 Task: Find a house in Telemaco Borba, Brazil for 4 guests from 6th to 12th September, with a price range of ₹10,000 to ₹14,000, 4 bedrooms, Wifi, TV, Free parking, and Self check-in.
Action: Mouse moved to (462, 121)
Screenshot: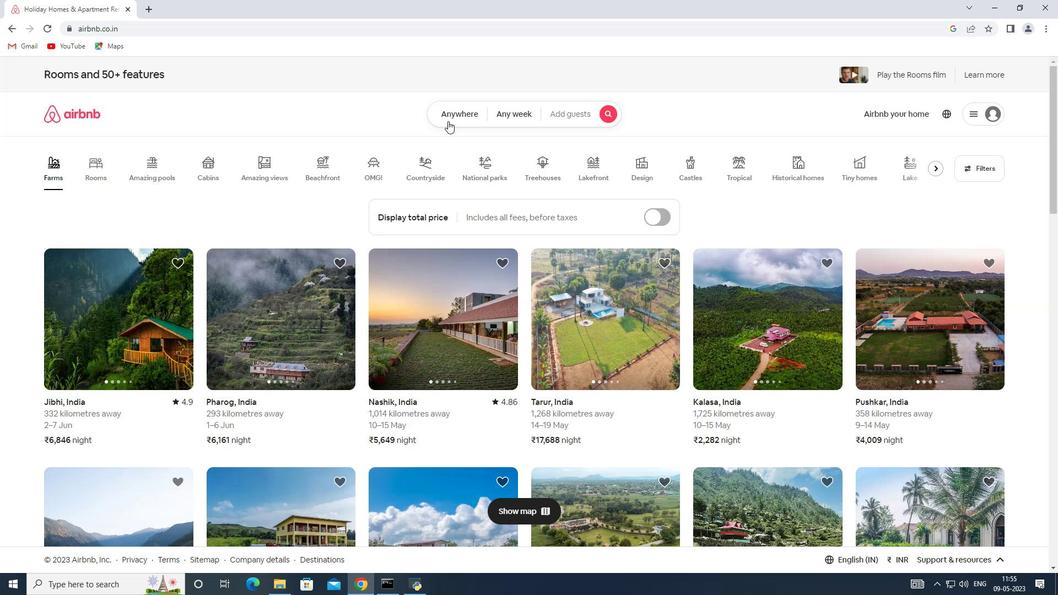 
Action: Mouse pressed left at (462, 121)
Screenshot: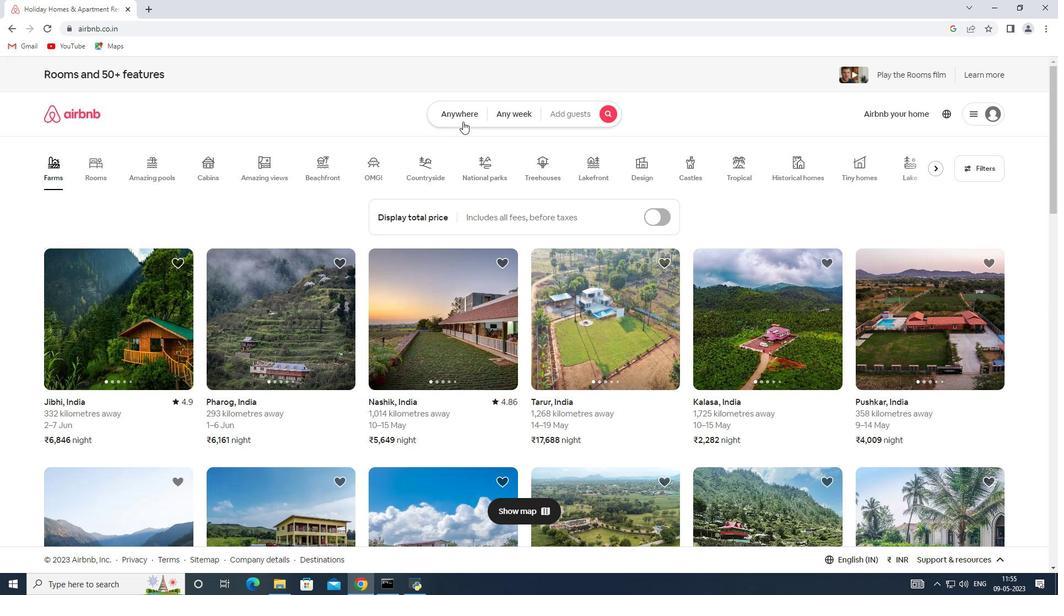
Action: Mouse moved to (356, 160)
Screenshot: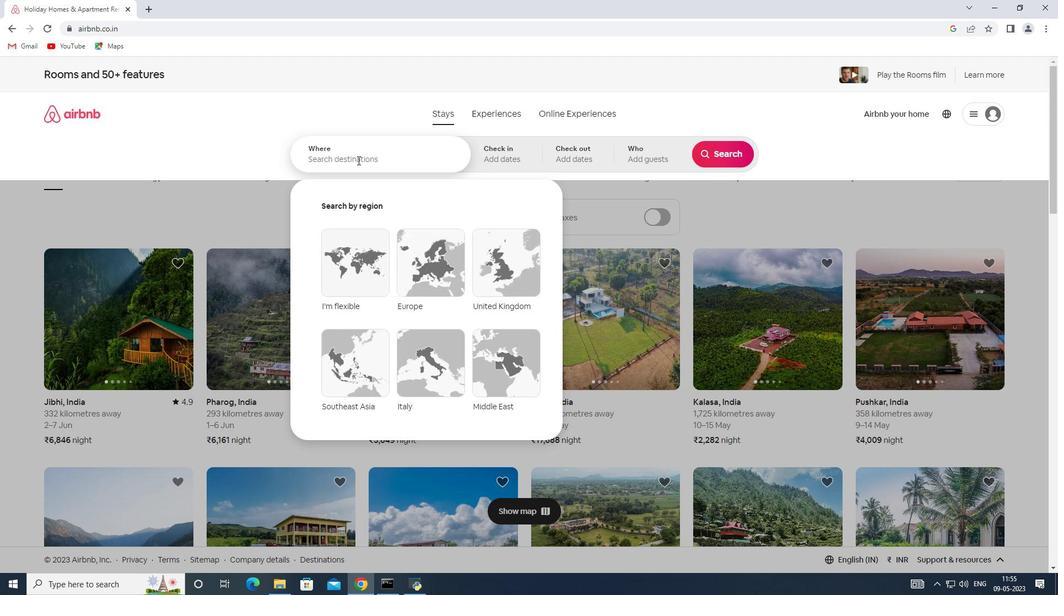 
Action: Mouse pressed left at (356, 160)
Screenshot: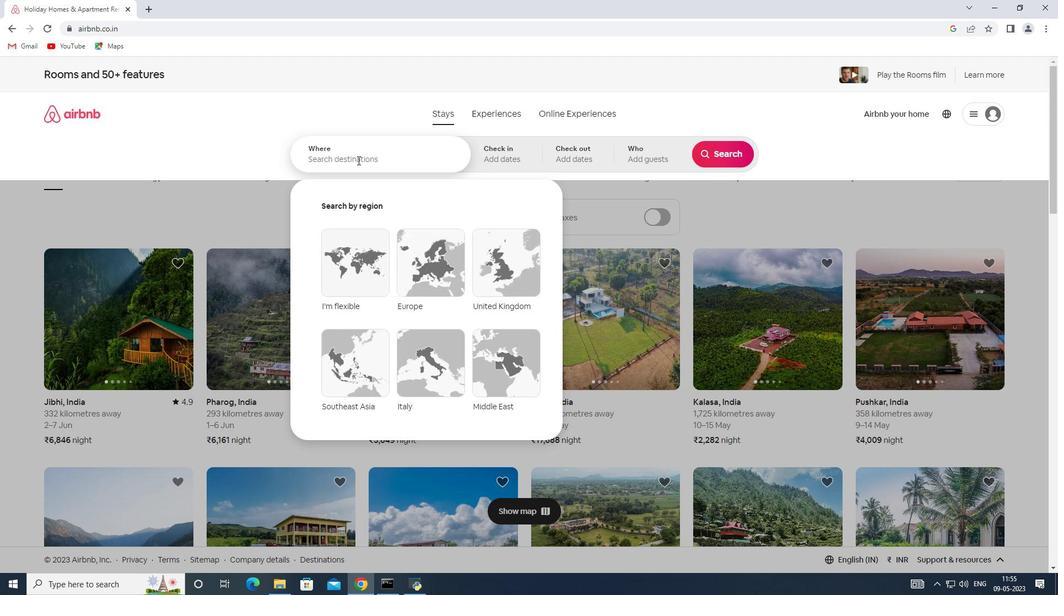 
Action: Key pressed <Key.shift><Key.shift><Key.shift><Key.shift><Key.shift><Key.shift><Key.shift><Key.shift><Key.shift><Key.shift><Key.shift><Key.shift>Telemaco<Key.space><Key.shift>Borba,<Key.shift>Brazil
Screenshot: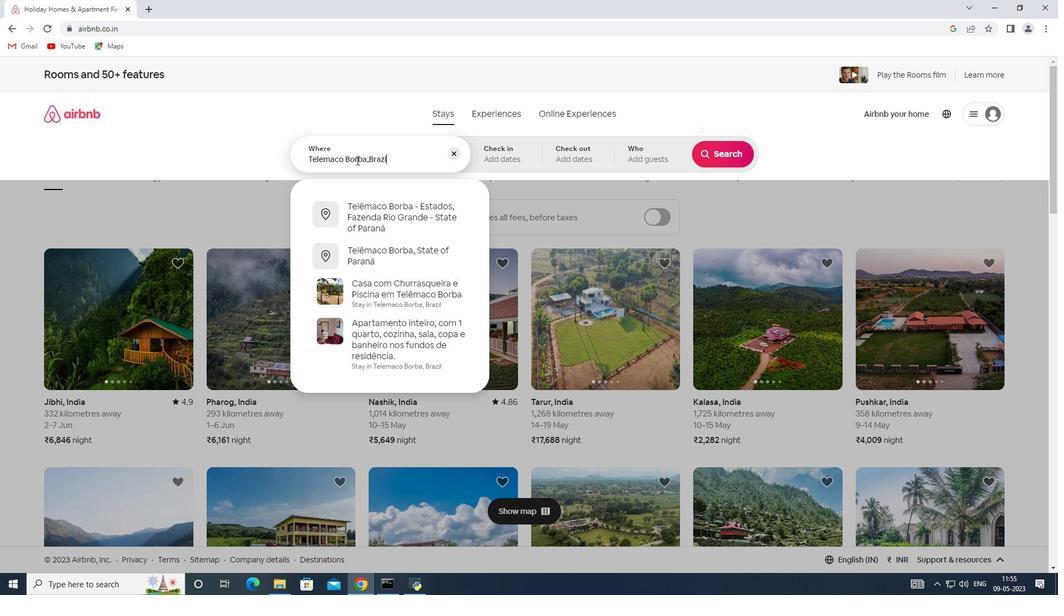 
Action: Mouse moved to (531, 144)
Screenshot: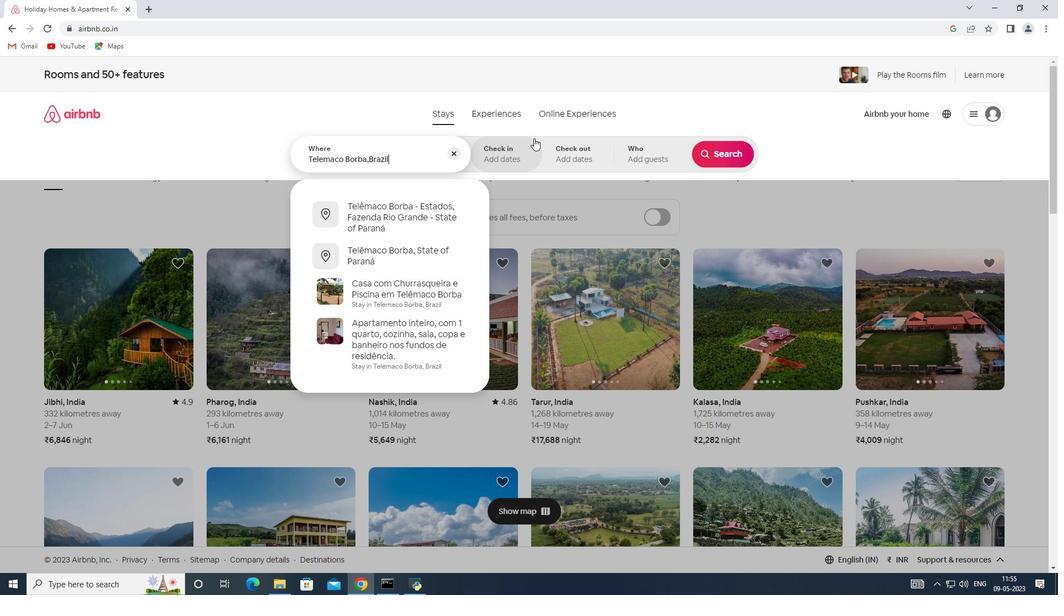
Action: Mouse pressed left at (531, 144)
Screenshot: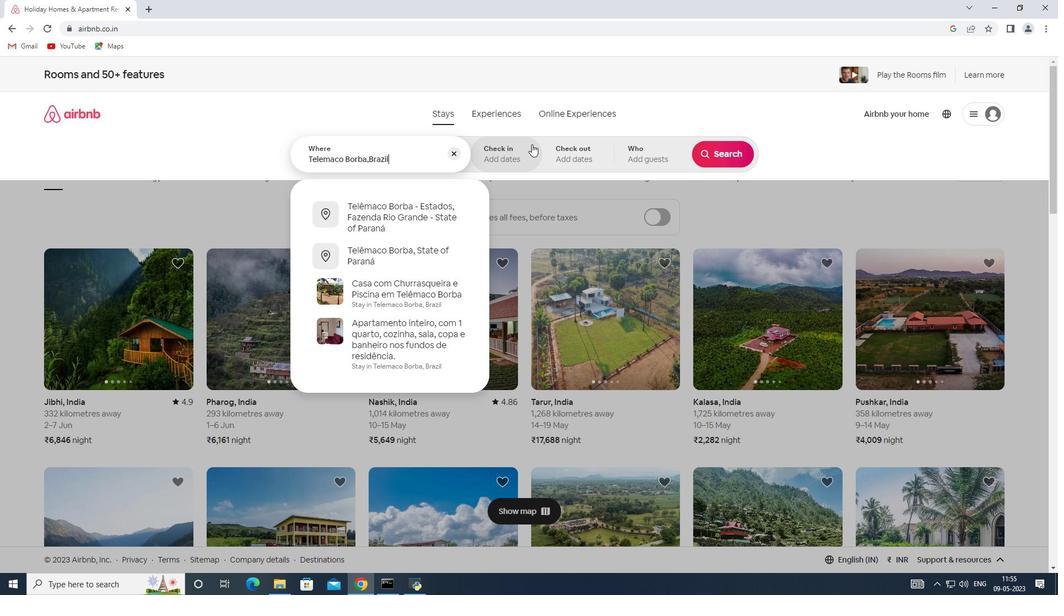 
Action: Mouse moved to (712, 233)
Screenshot: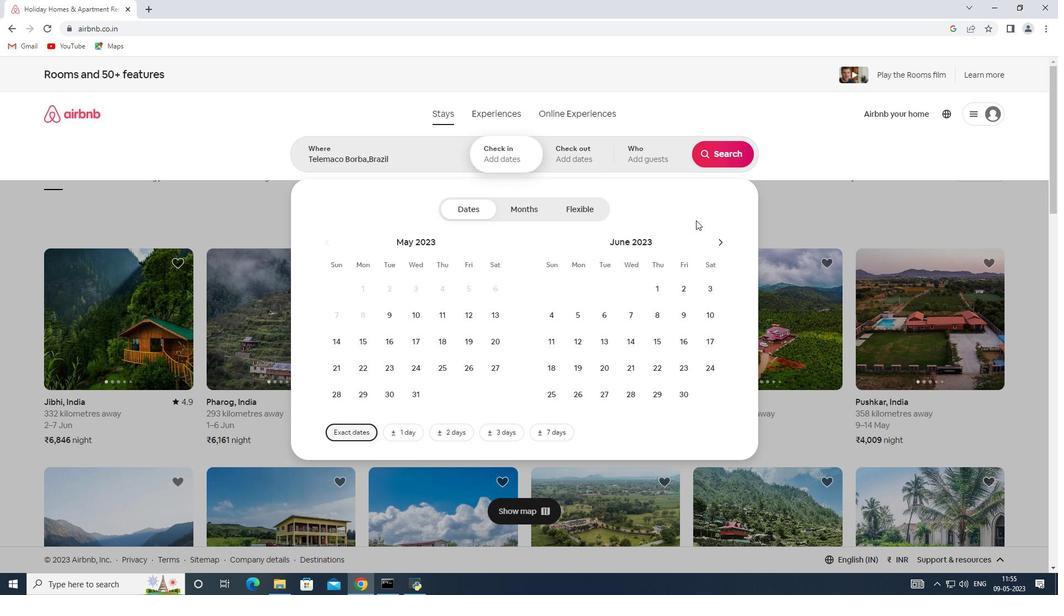 
Action: Mouse pressed left at (712, 233)
Screenshot: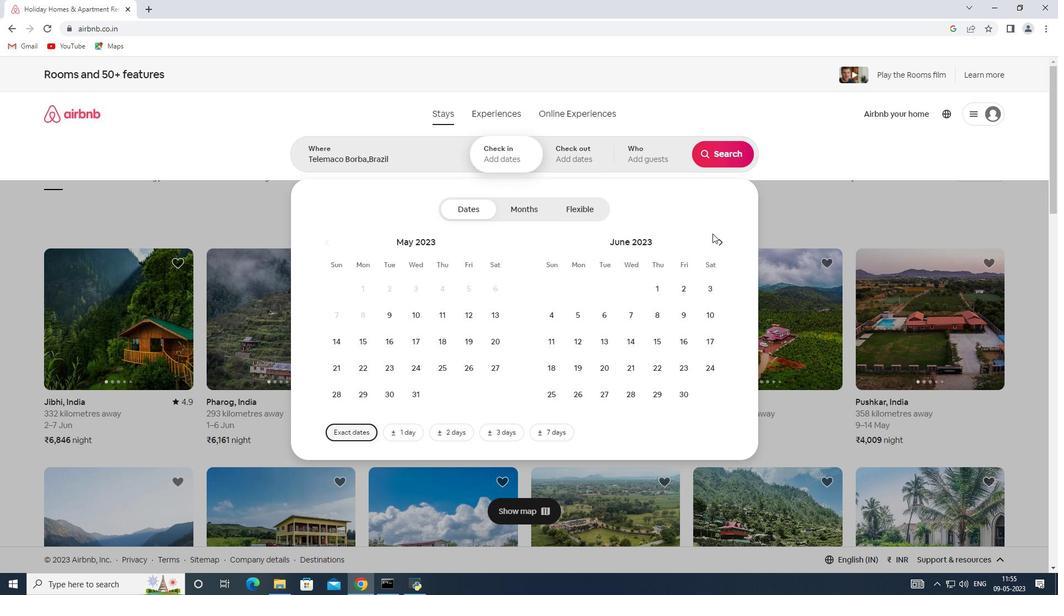 
Action: Mouse moved to (718, 241)
Screenshot: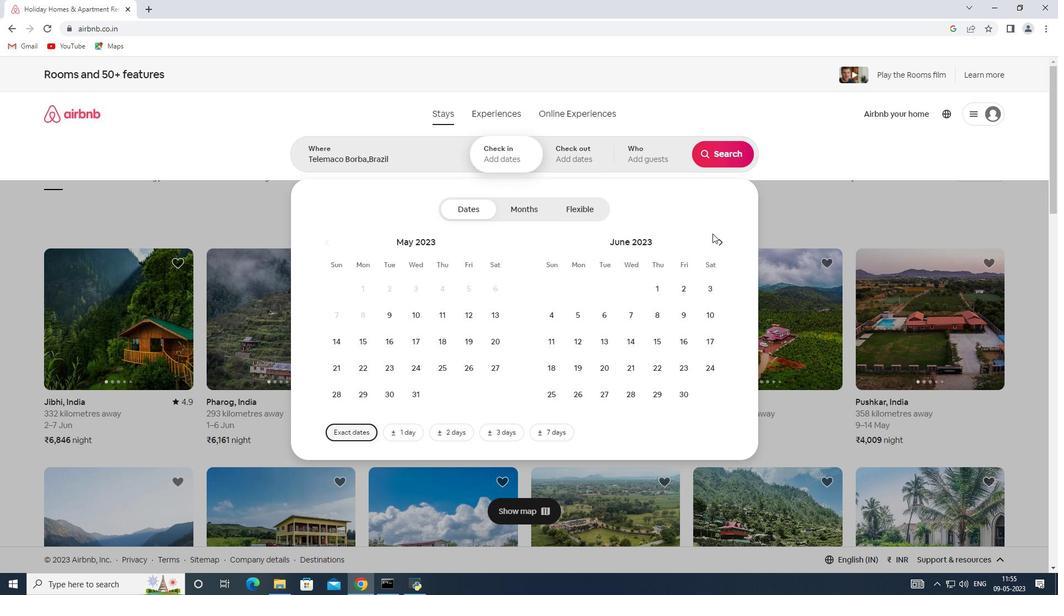 
Action: Mouse pressed left at (718, 241)
Screenshot: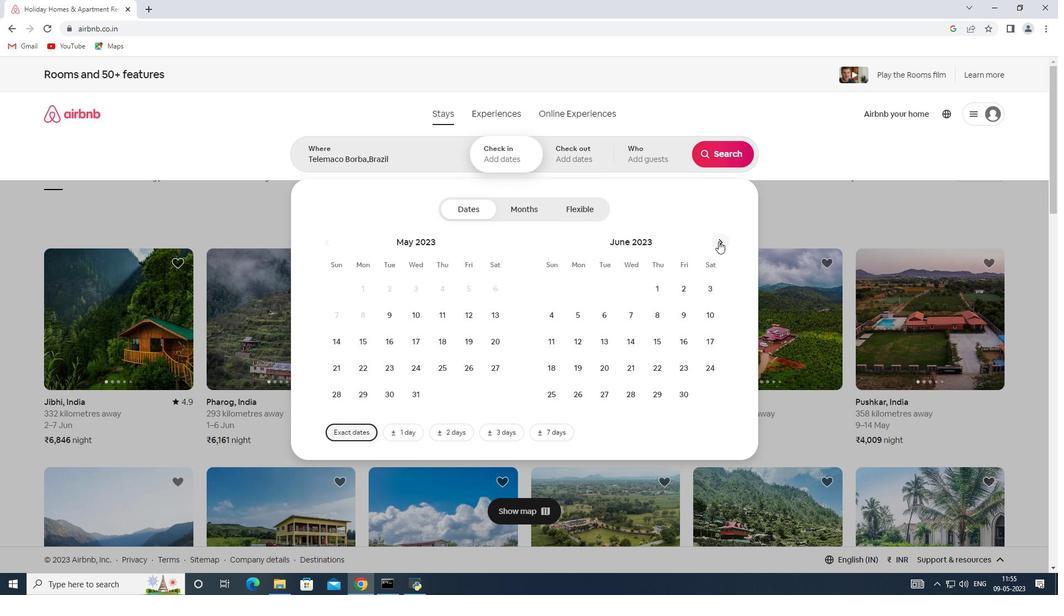 
Action: Mouse moved to (718, 242)
Screenshot: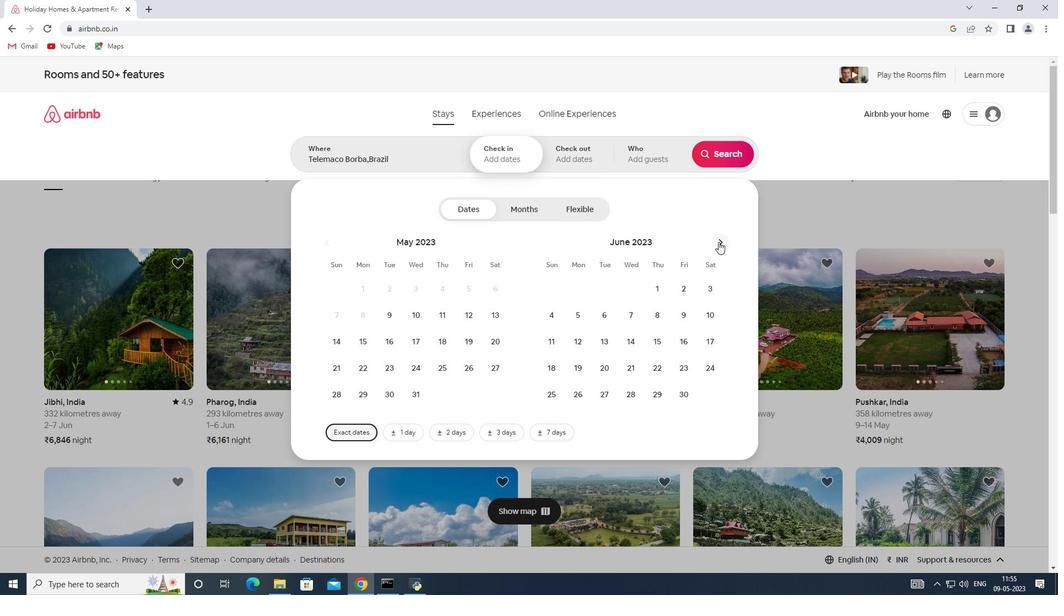 
Action: Mouse pressed left at (718, 242)
Screenshot: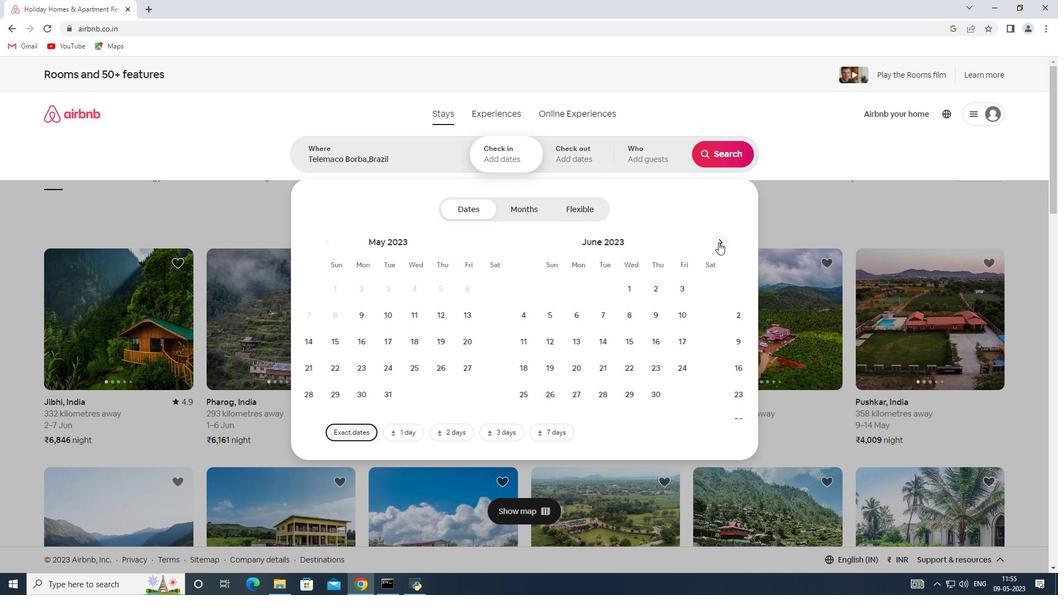 
Action: Mouse pressed left at (718, 242)
Screenshot: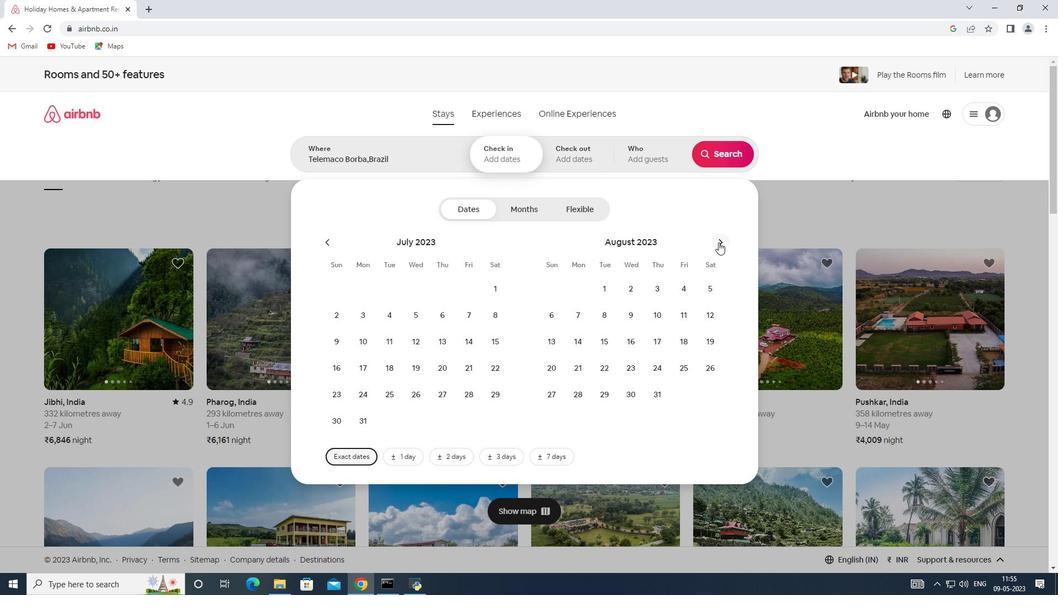
Action: Mouse moved to (629, 311)
Screenshot: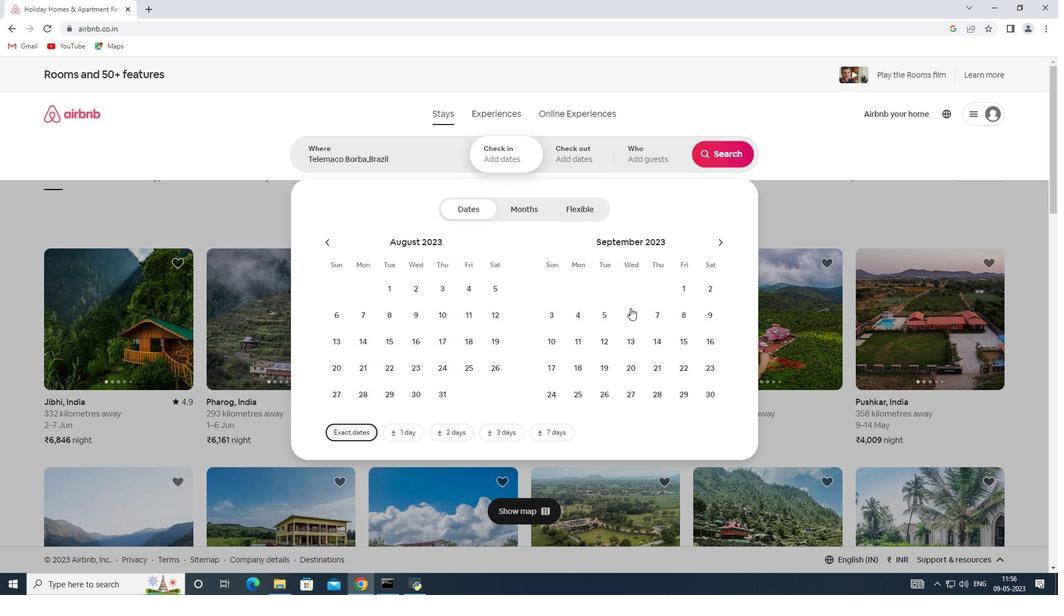 
Action: Mouse pressed left at (629, 311)
Screenshot: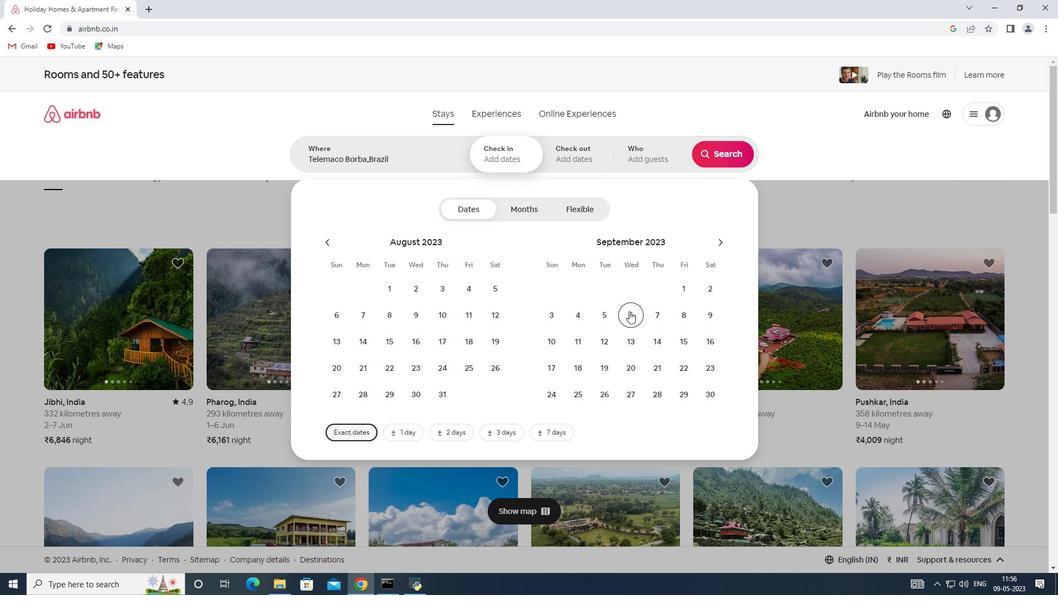 
Action: Mouse moved to (597, 342)
Screenshot: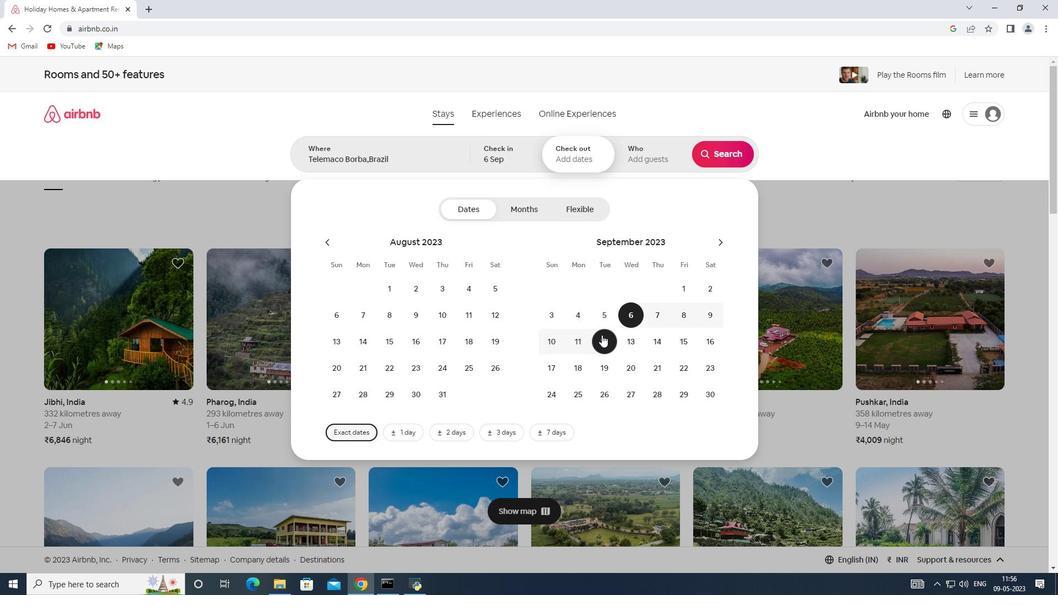 
Action: Mouse pressed left at (597, 342)
Screenshot: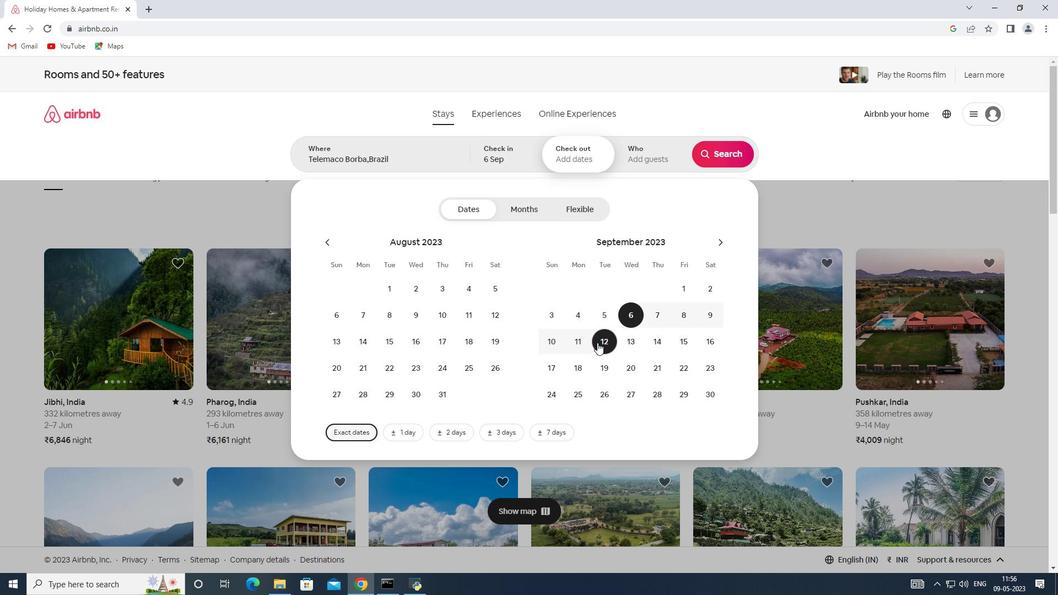 
Action: Mouse moved to (646, 158)
Screenshot: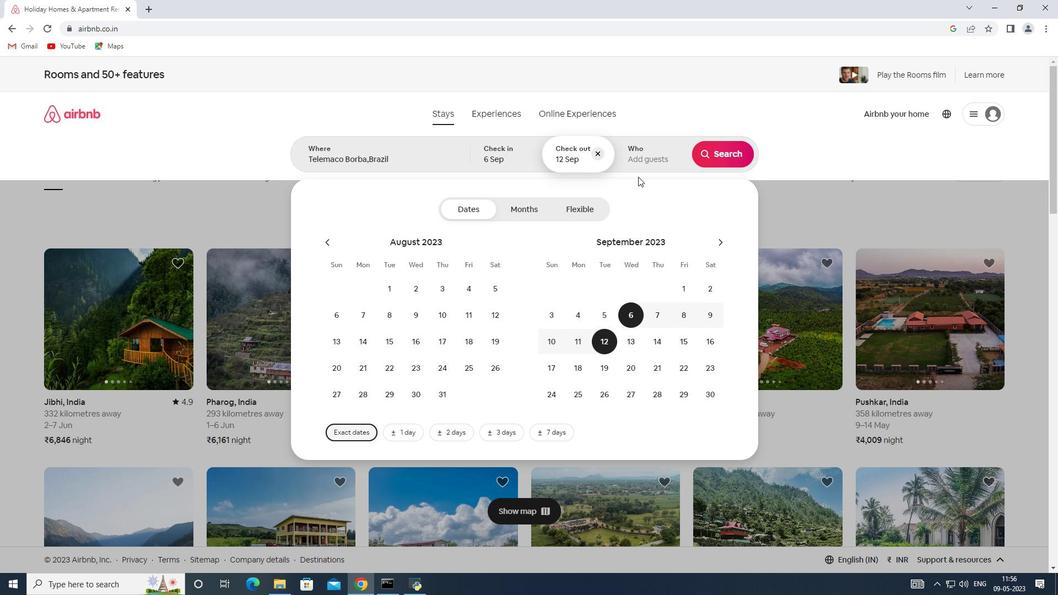 
Action: Mouse pressed left at (646, 158)
Screenshot: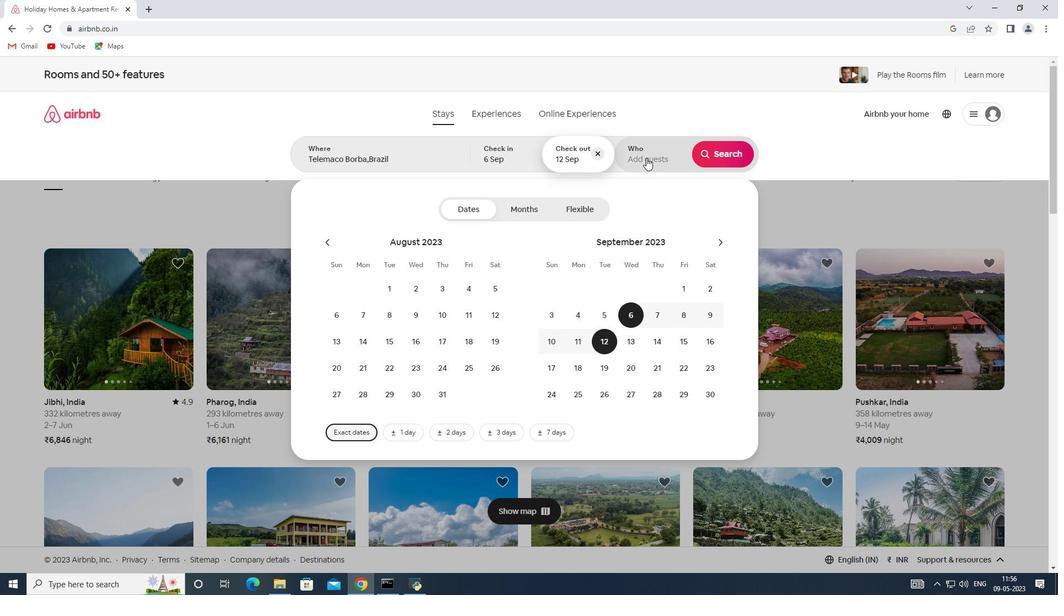 
Action: Mouse moved to (731, 211)
Screenshot: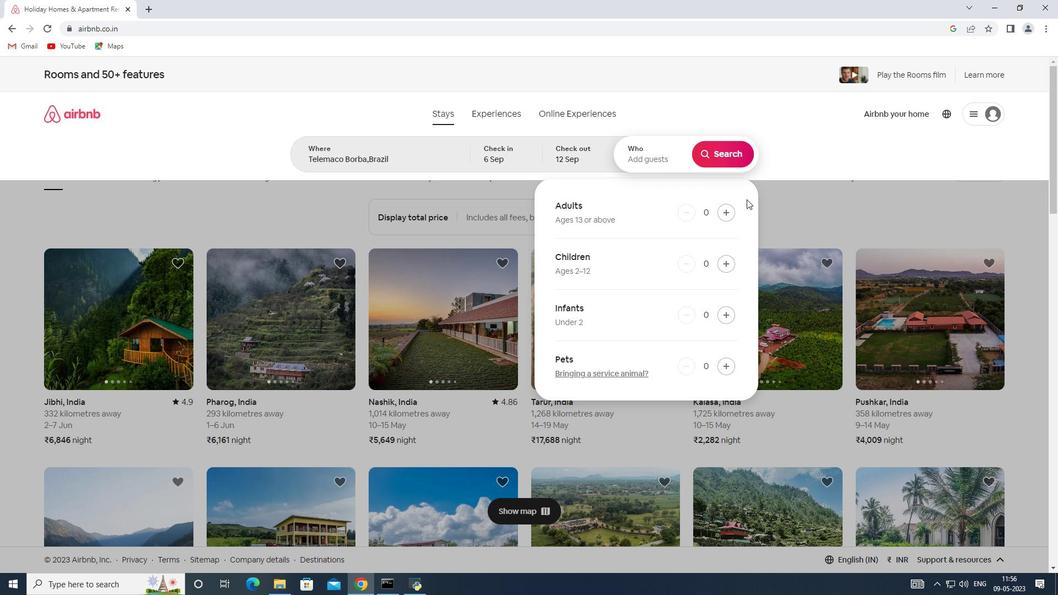 
Action: Mouse pressed left at (731, 211)
Screenshot: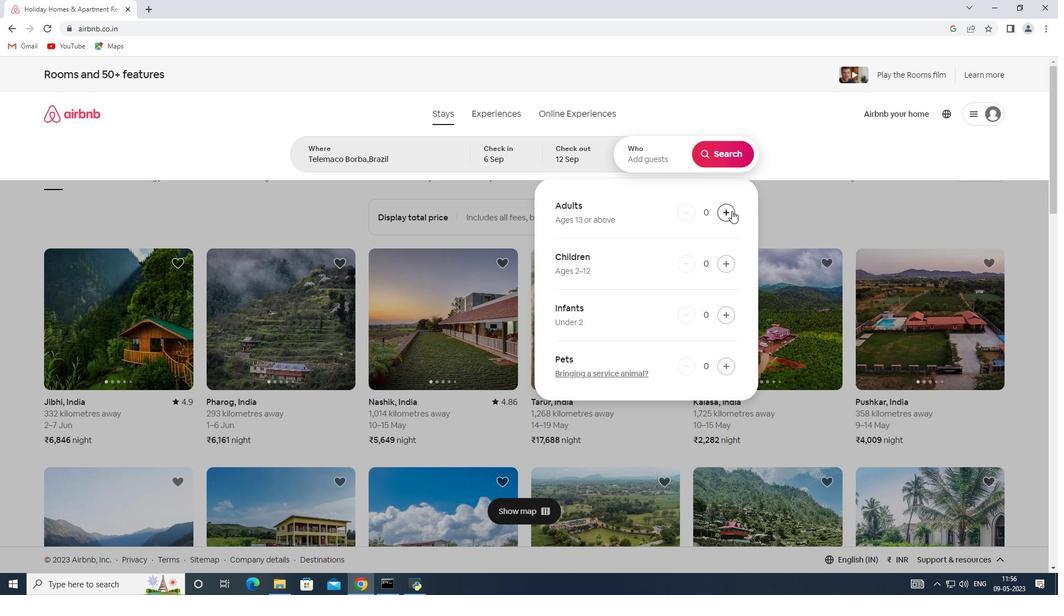 
Action: Mouse moved to (731, 212)
Screenshot: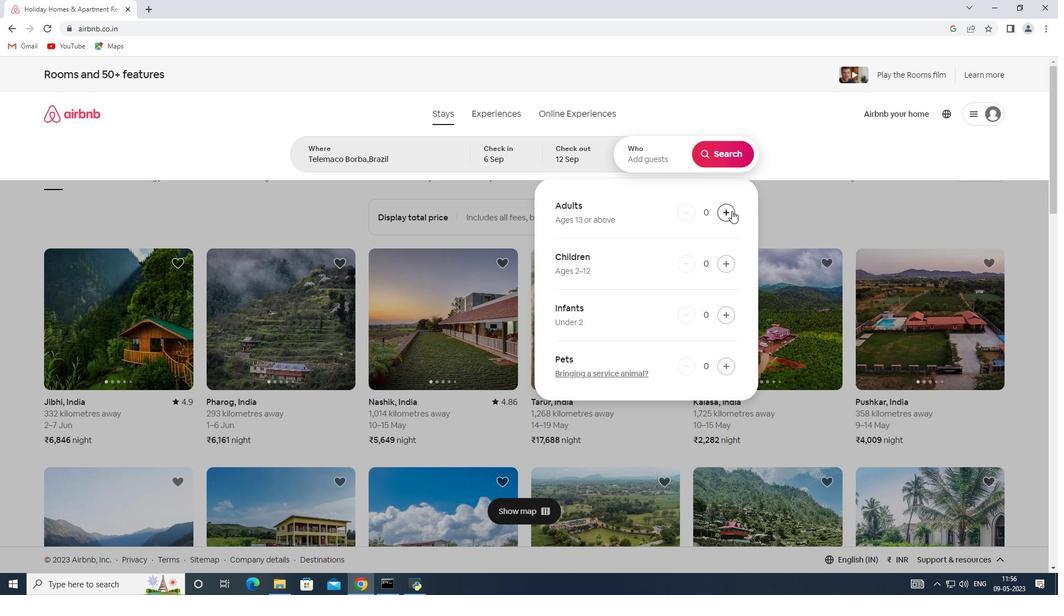 
Action: Mouse pressed left at (731, 212)
Screenshot: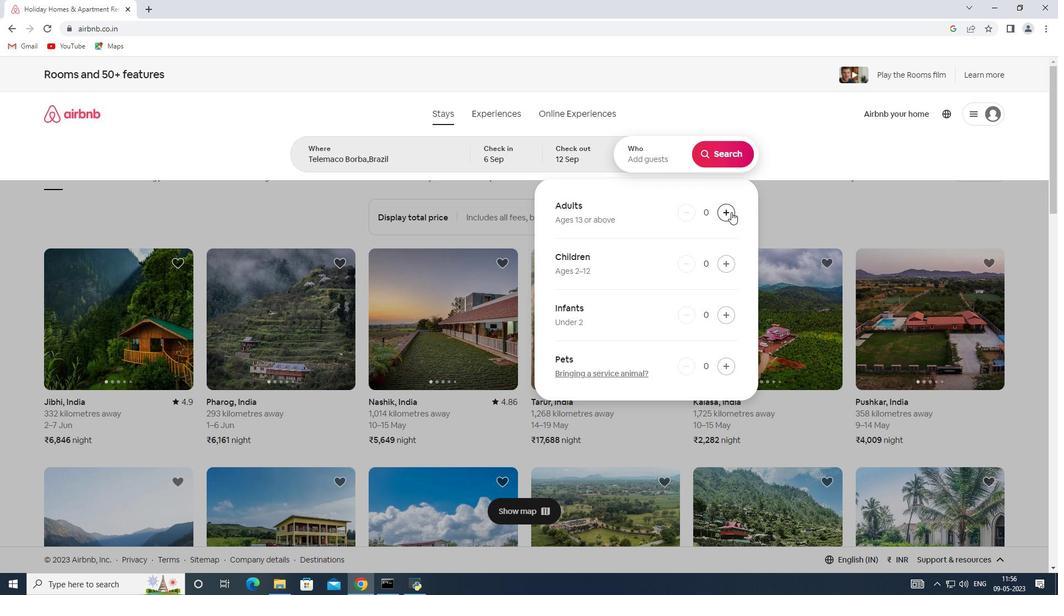 
Action: Mouse pressed left at (731, 212)
Screenshot: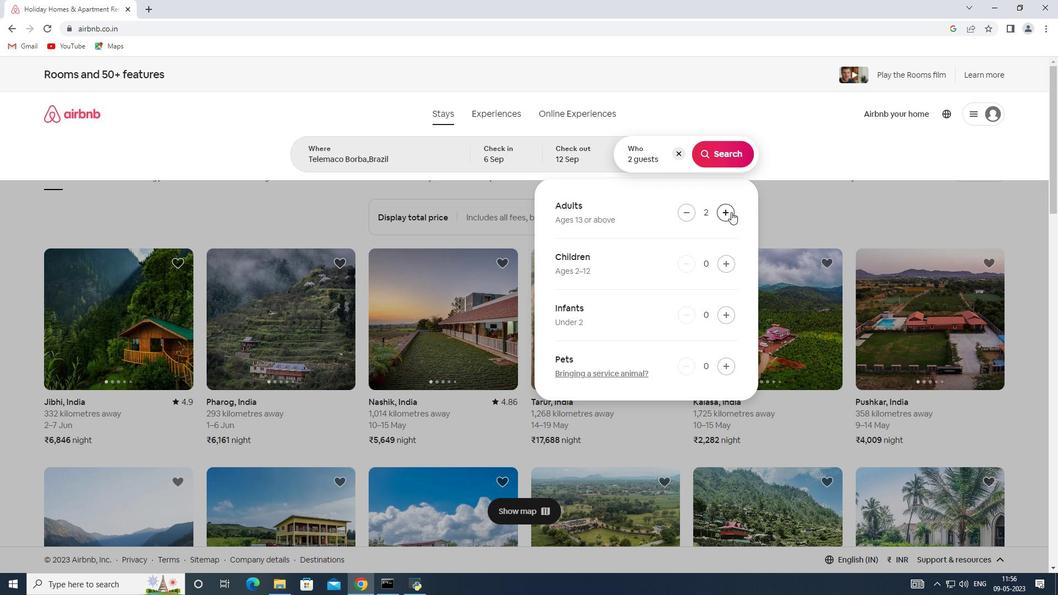 
Action: Mouse pressed left at (731, 212)
Screenshot: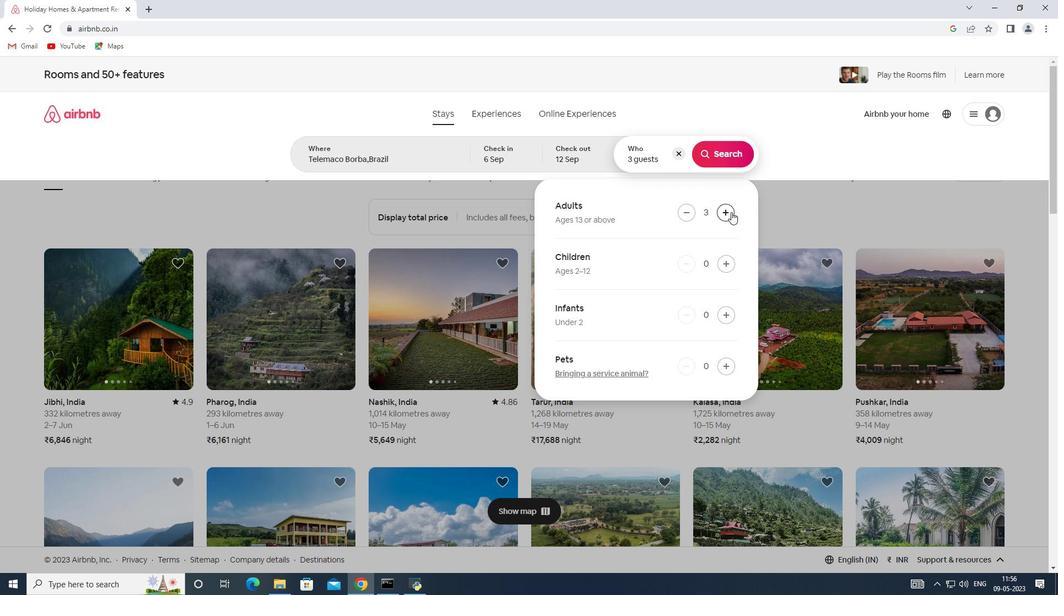 
Action: Mouse moved to (722, 144)
Screenshot: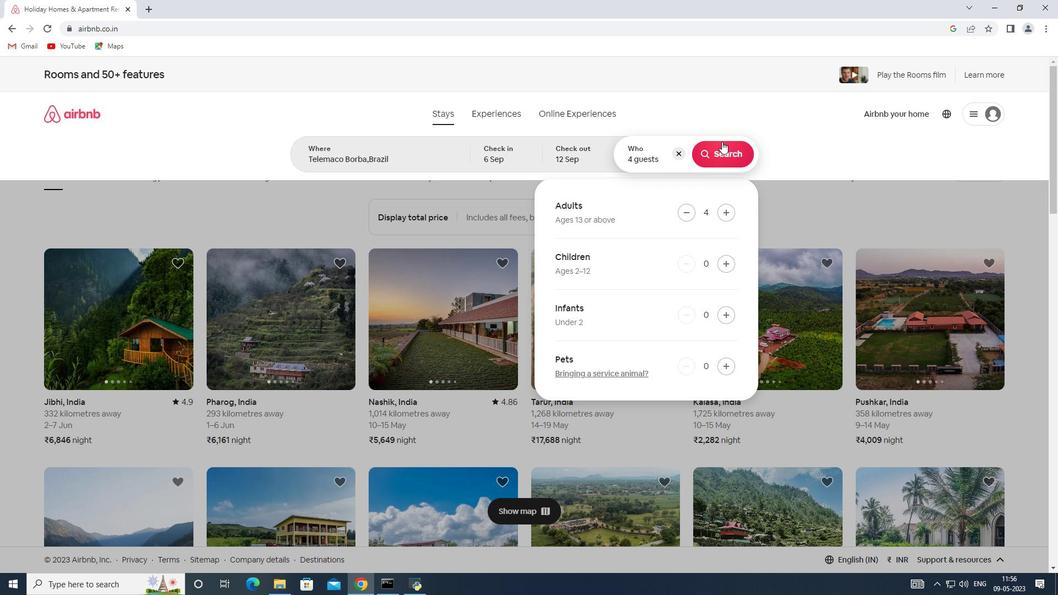 
Action: Mouse pressed left at (722, 144)
Screenshot: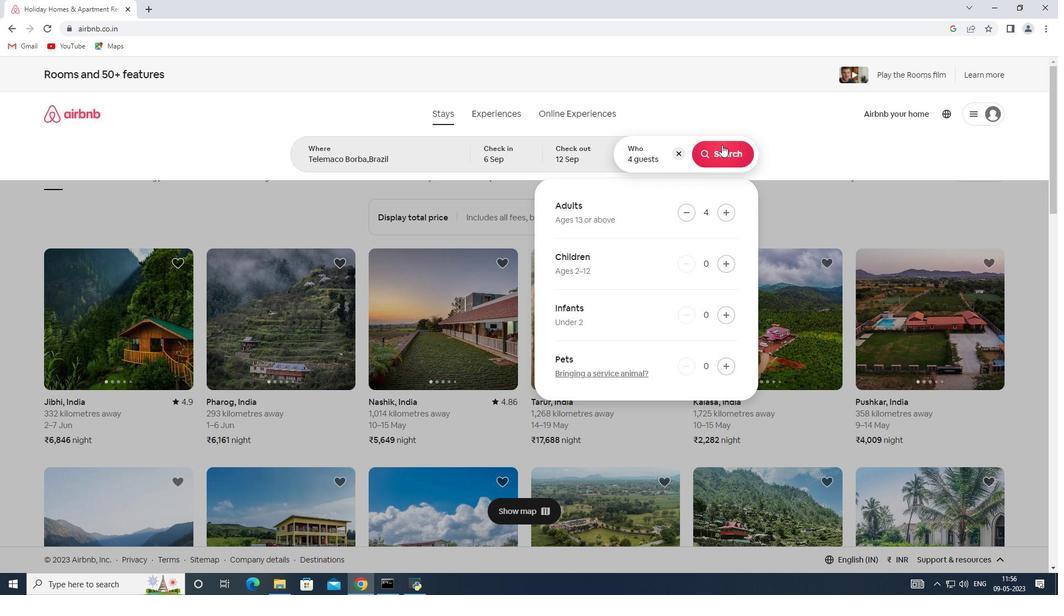 
Action: Mouse moved to (989, 121)
Screenshot: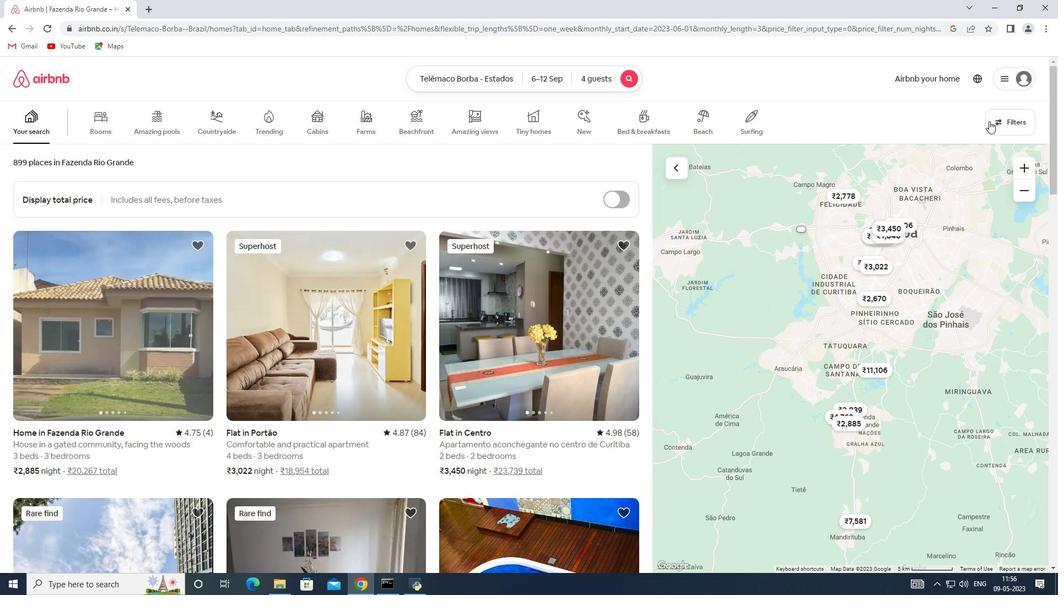 
Action: Mouse pressed left at (989, 121)
Screenshot: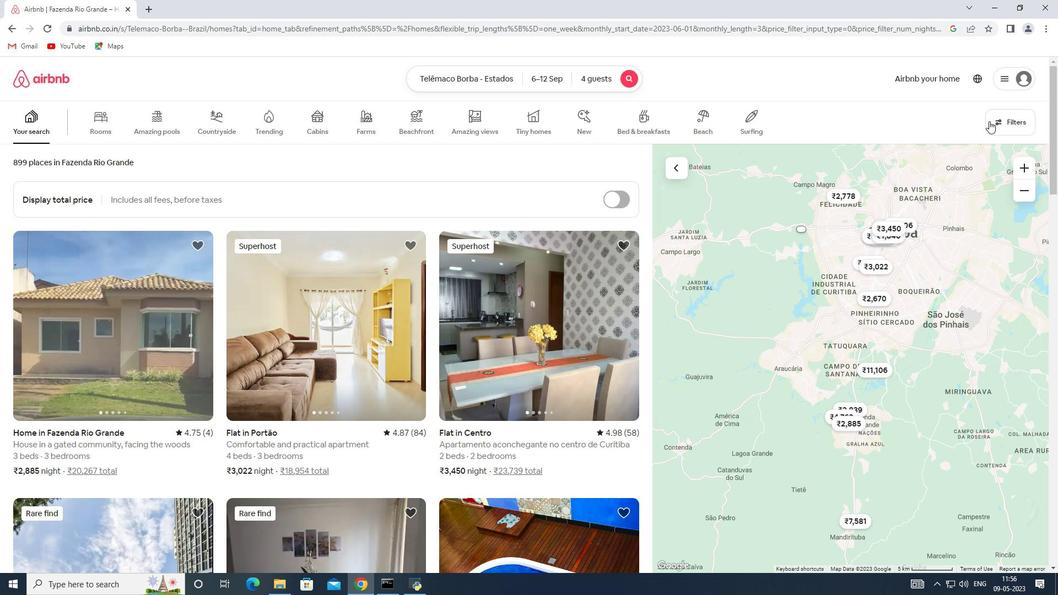 
Action: Mouse moved to (379, 390)
Screenshot: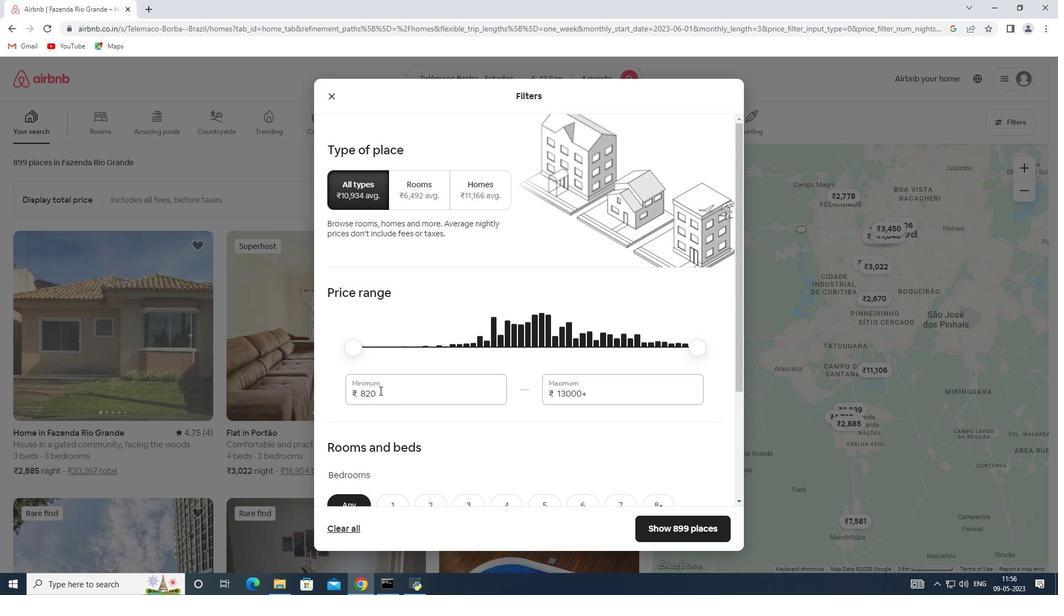 
Action: Mouse pressed left at (379, 390)
Screenshot: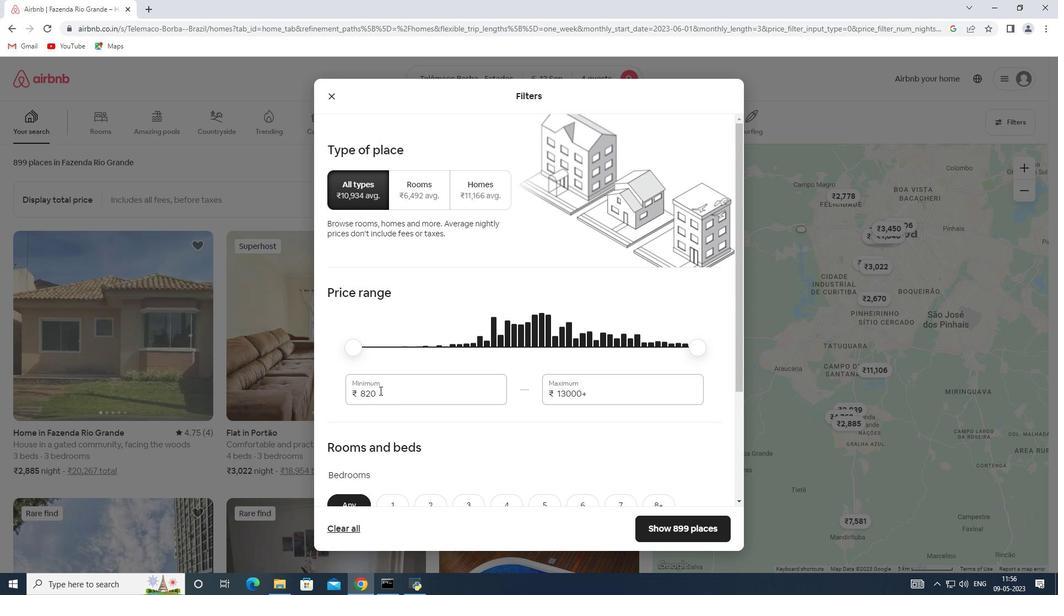 
Action: Mouse moved to (325, 392)
Screenshot: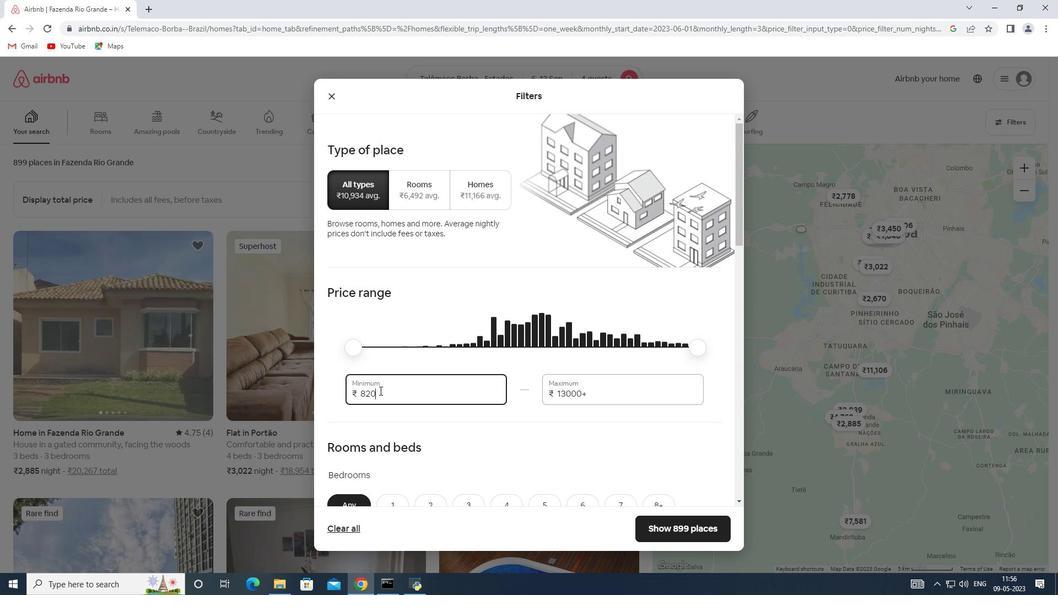 
Action: Key pressed 10000
Screenshot: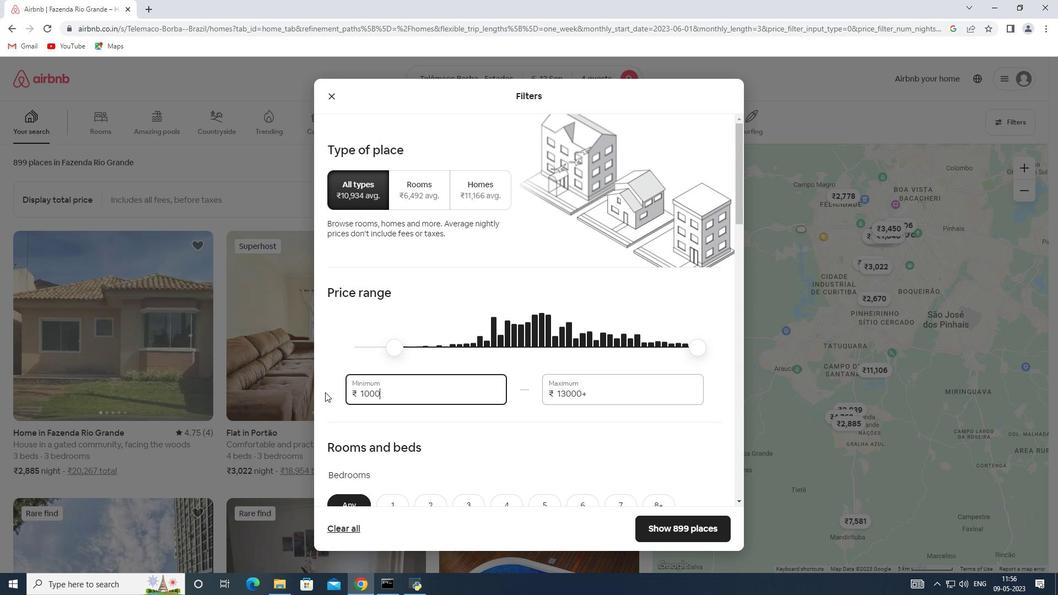
Action: Mouse moved to (589, 394)
Screenshot: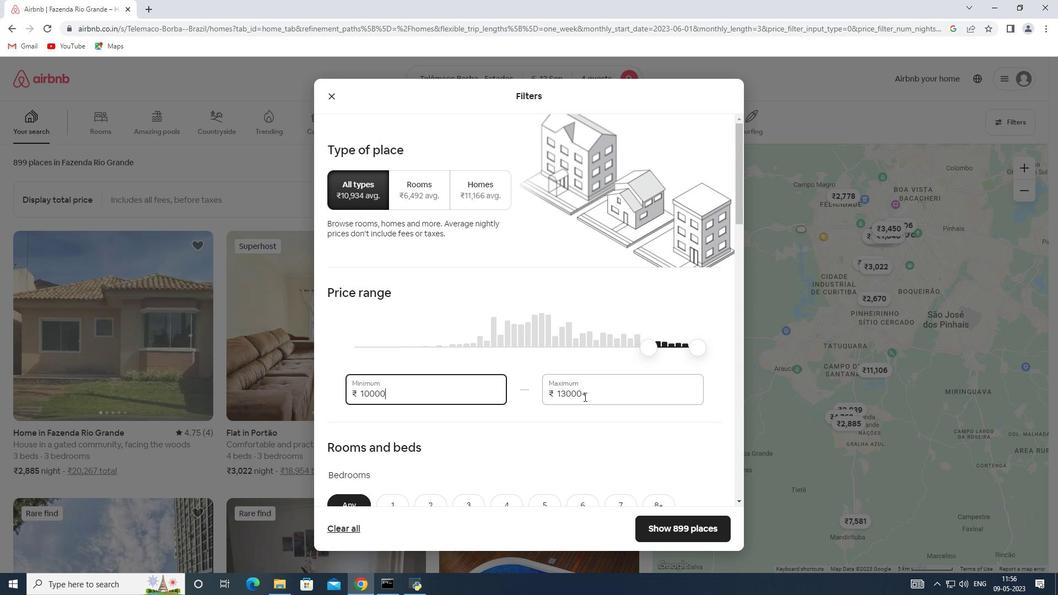 
Action: Mouse pressed left at (589, 394)
Screenshot: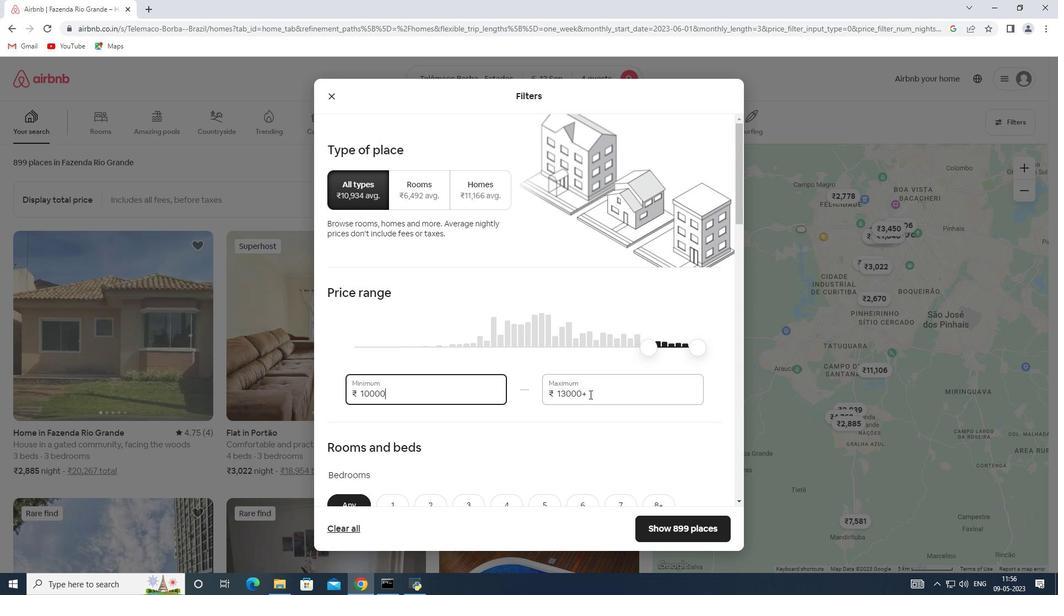 
Action: Mouse moved to (535, 394)
Screenshot: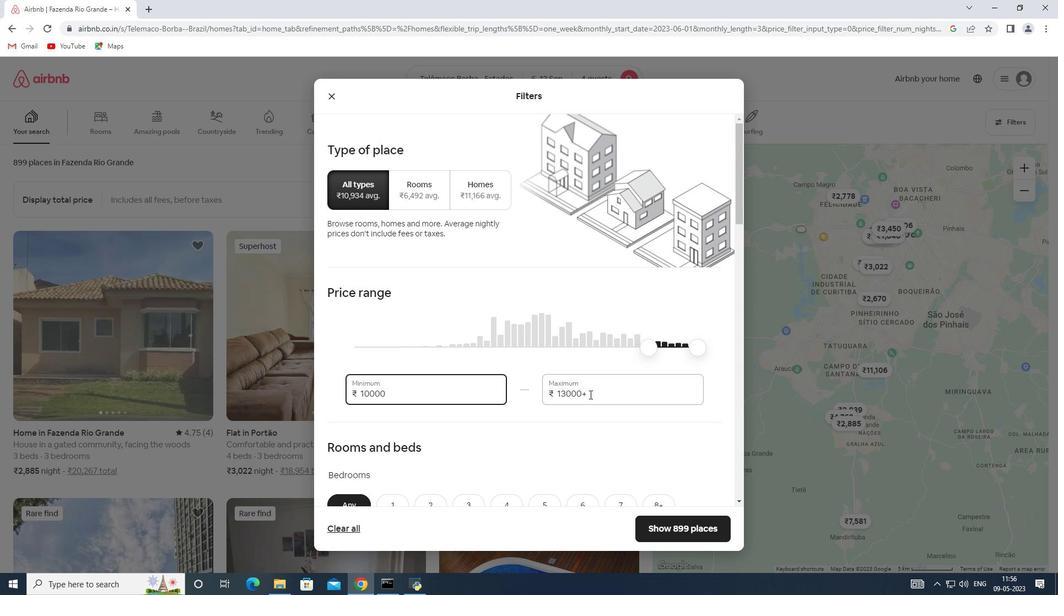 
Action: Key pressed 14000
Screenshot: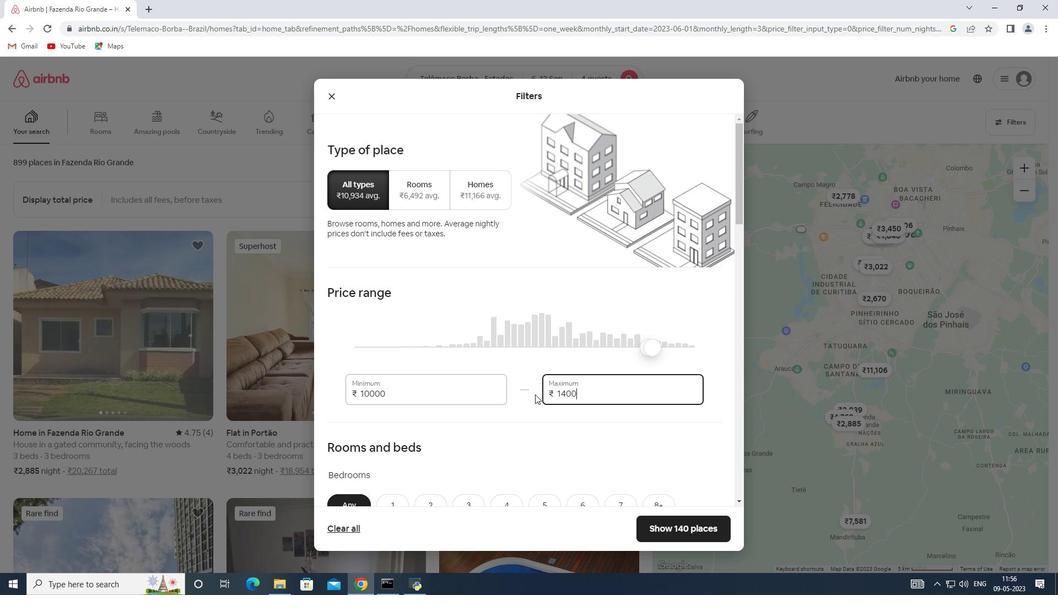 
Action: Mouse moved to (532, 394)
Screenshot: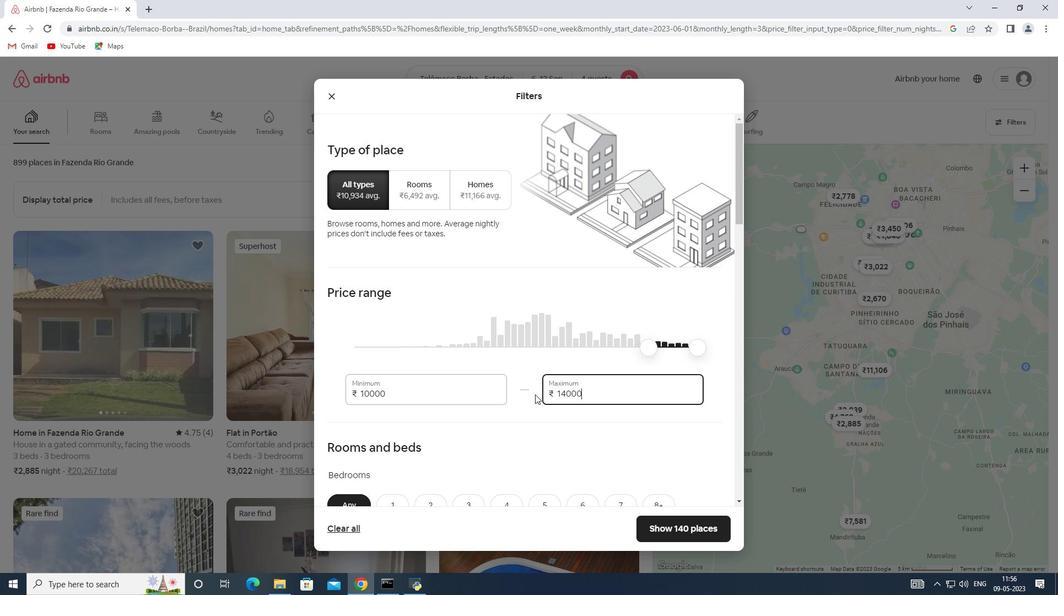 
Action: Mouse scrolled (532, 394) with delta (0, 0)
Screenshot: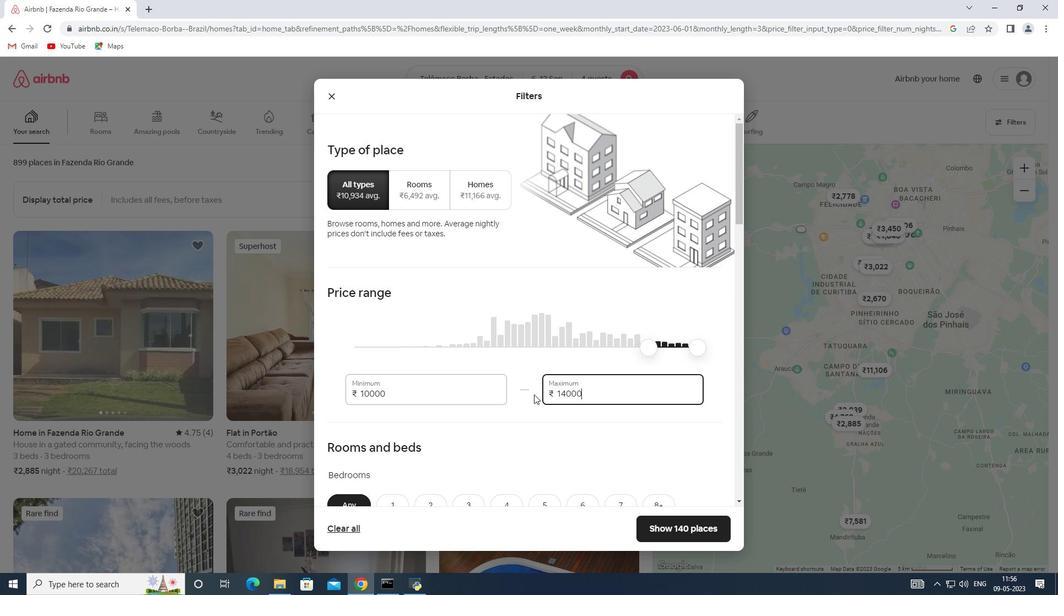 
Action: Mouse moved to (531, 395)
Screenshot: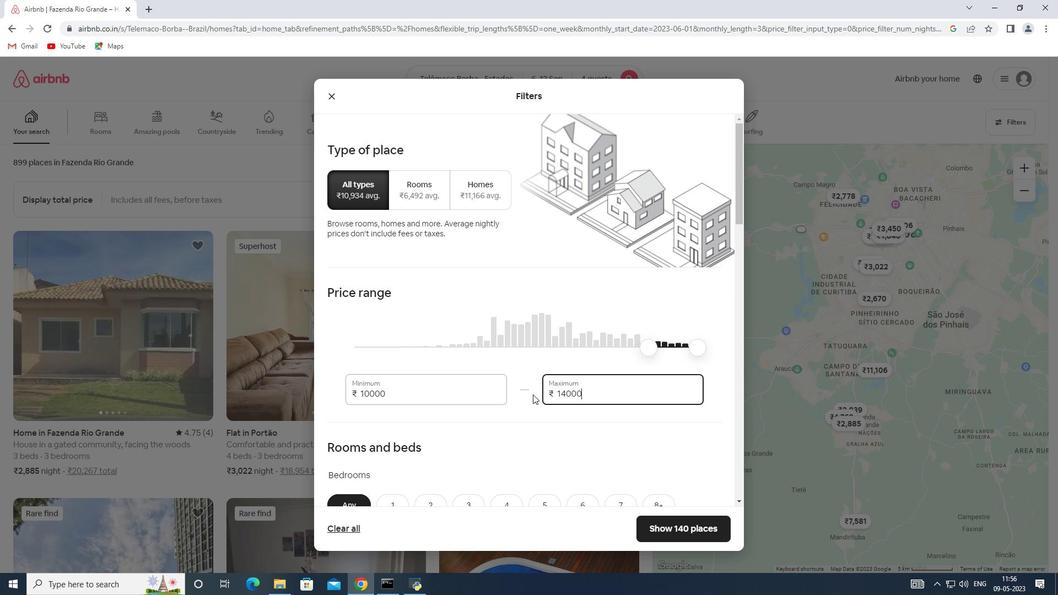 
Action: Mouse scrolled (531, 395) with delta (0, 0)
Screenshot: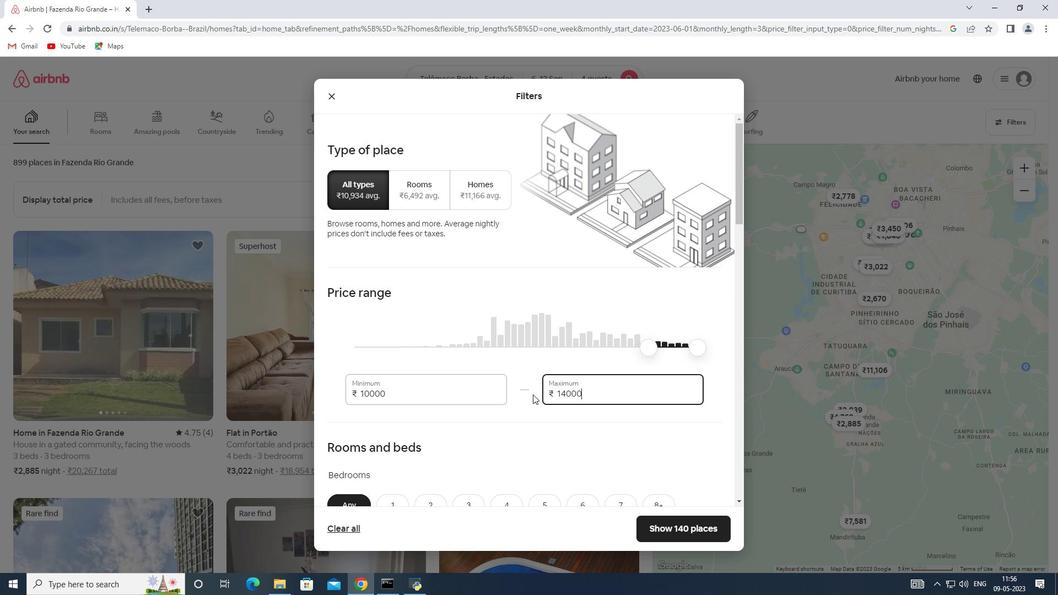 
Action: Mouse scrolled (531, 395) with delta (0, 0)
Screenshot: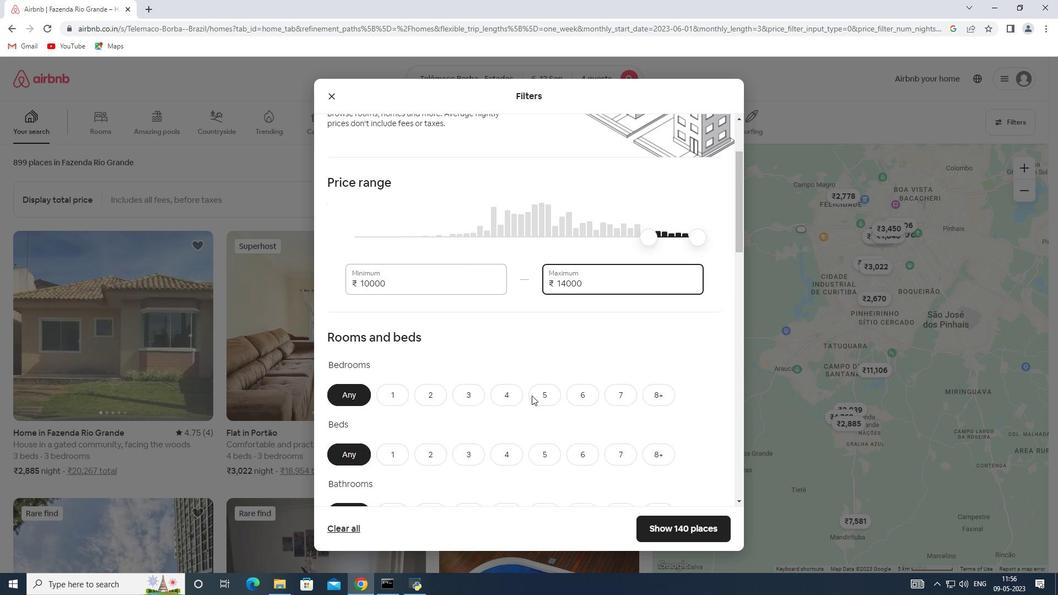 
Action: Mouse moved to (501, 348)
Screenshot: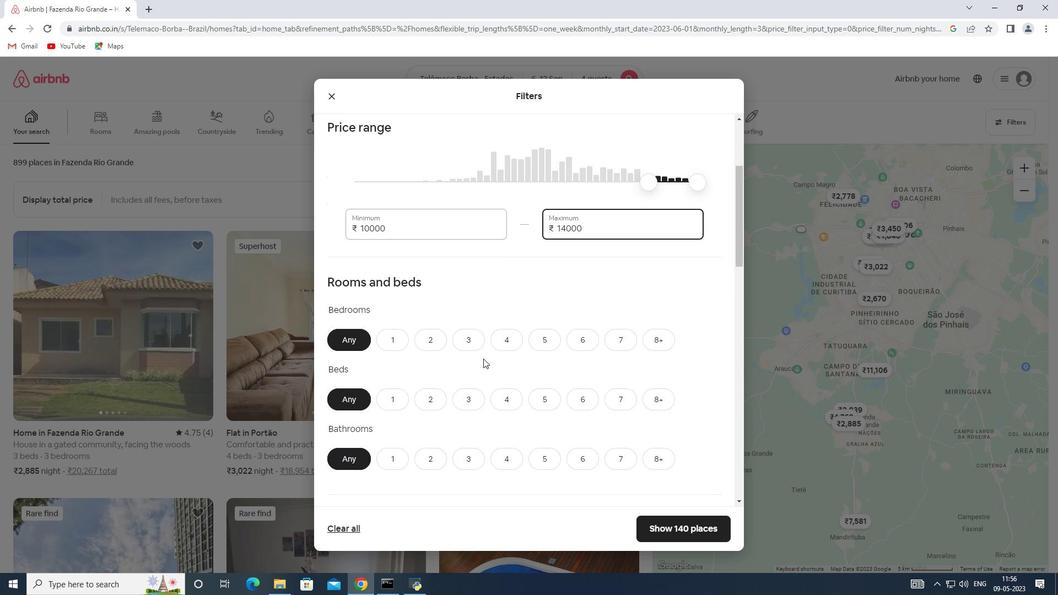 
Action: Mouse pressed left at (501, 348)
Screenshot: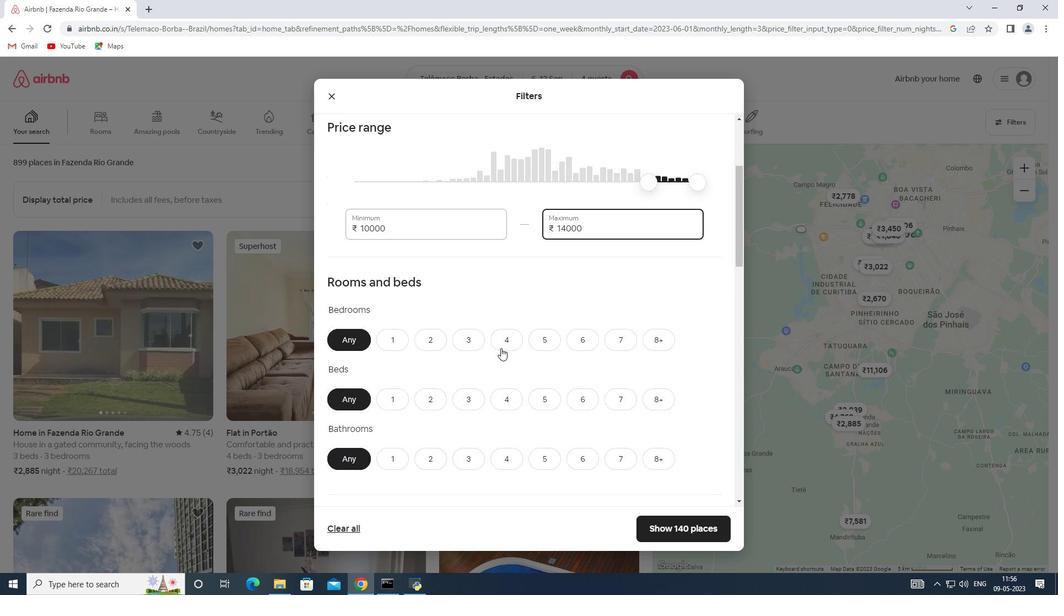 
Action: Mouse moved to (498, 392)
Screenshot: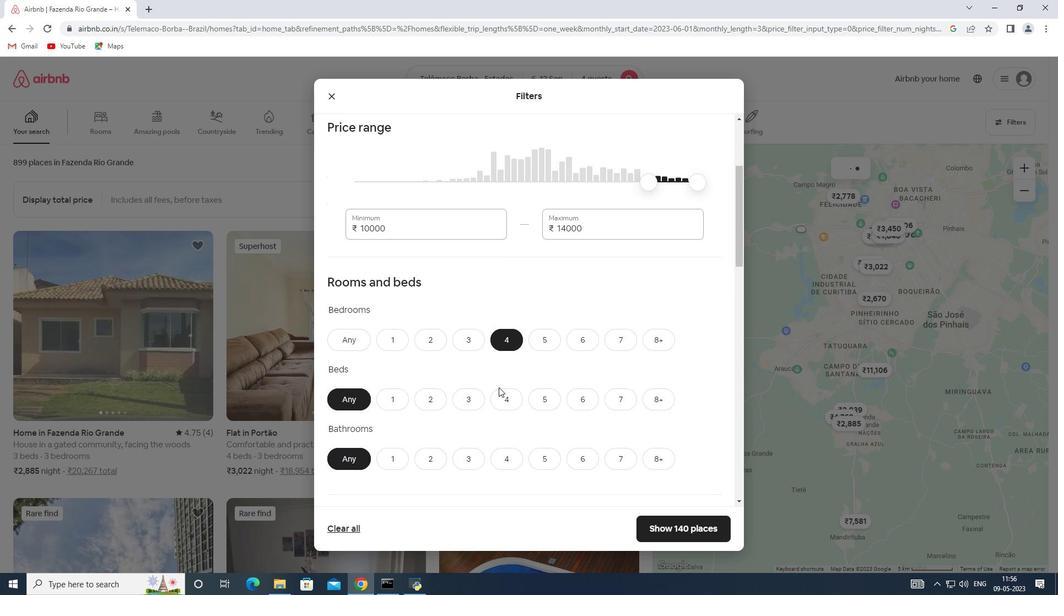 
Action: Mouse pressed left at (498, 392)
Screenshot: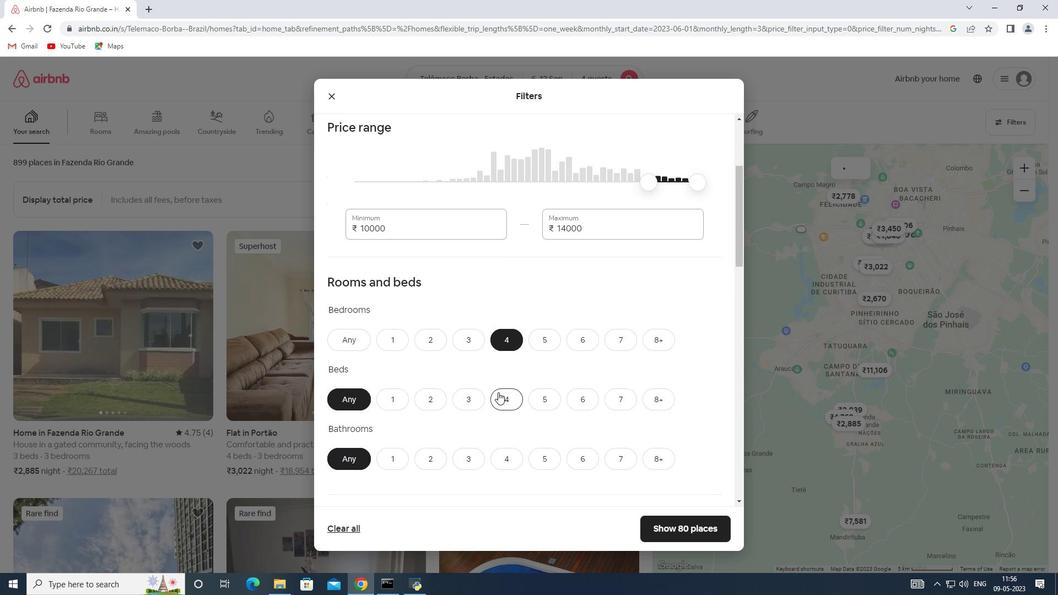 
Action: Mouse moved to (510, 458)
Screenshot: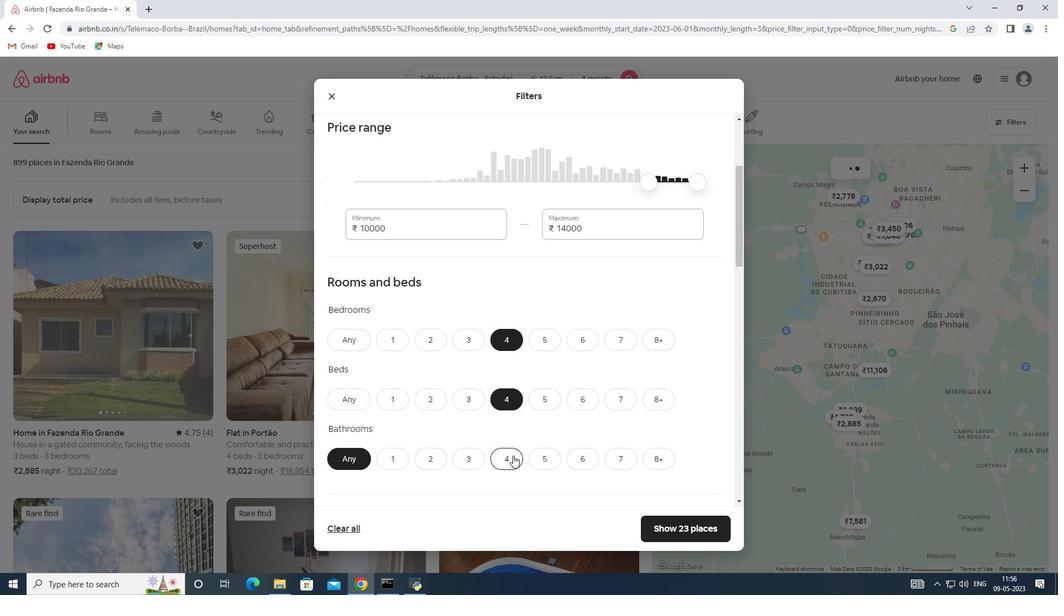 
Action: Mouse pressed left at (510, 458)
Screenshot: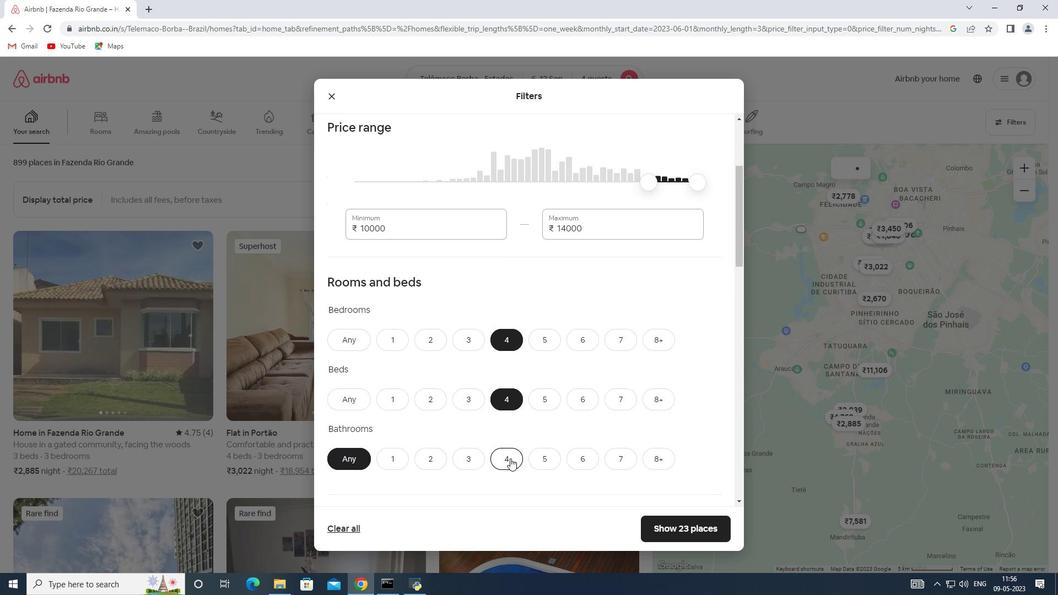 
Action: Mouse moved to (530, 384)
Screenshot: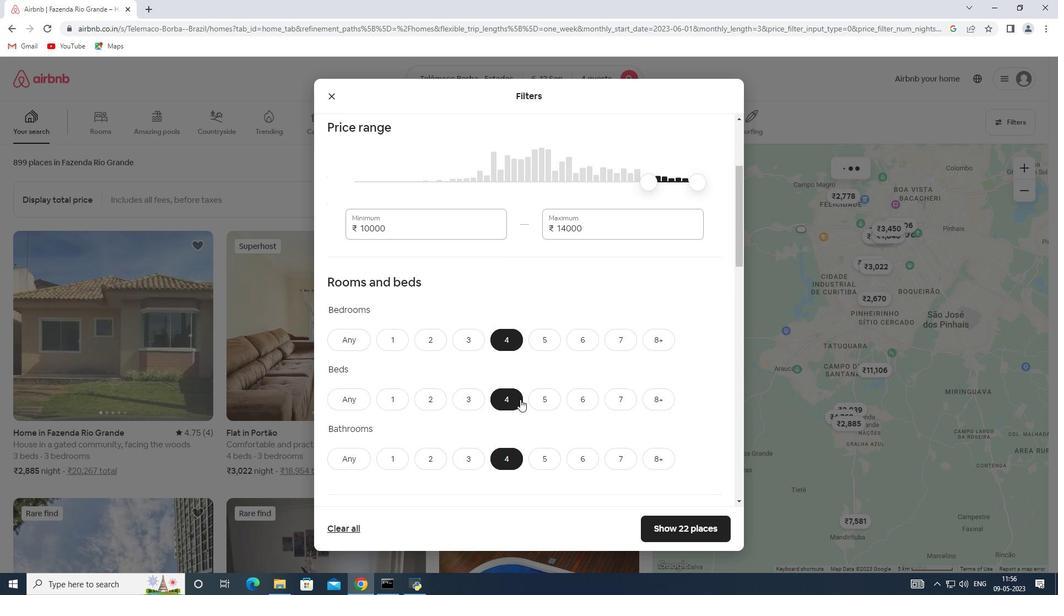 
Action: Mouse scrolled (530, 384) with delta (0, 0)
Screenshot: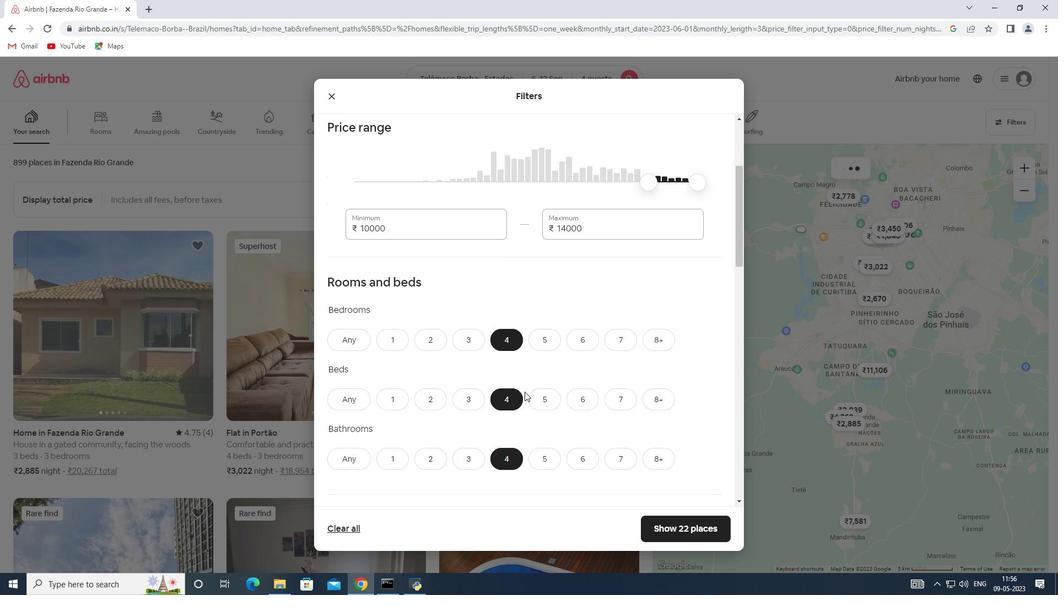
Action: Mouse scrolled (530, 384) with delta (0, 0)
Screenshot: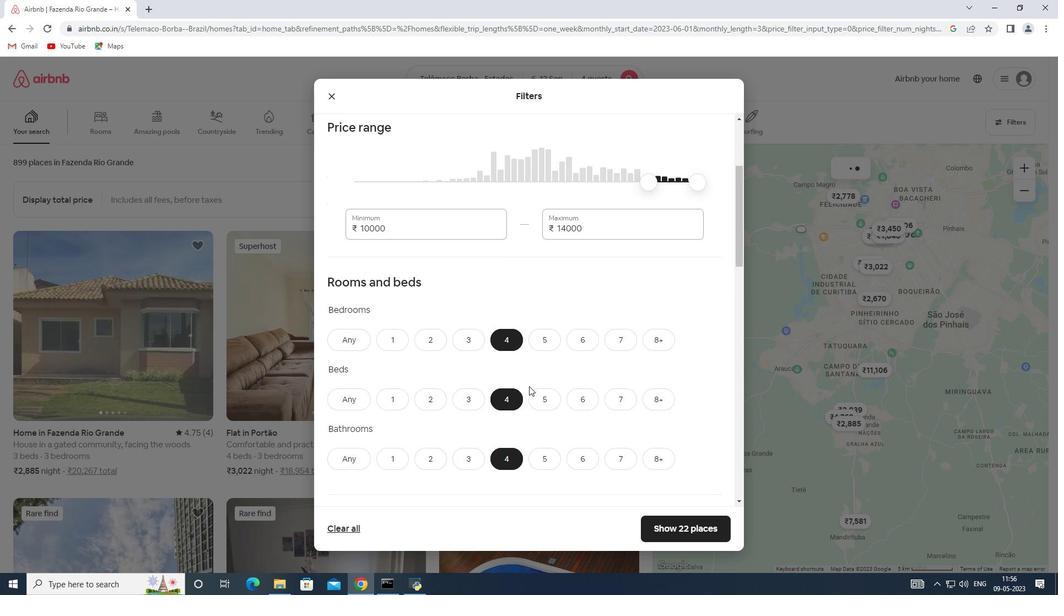 
Action: Mouse moved to (553, 363)
Screenshot: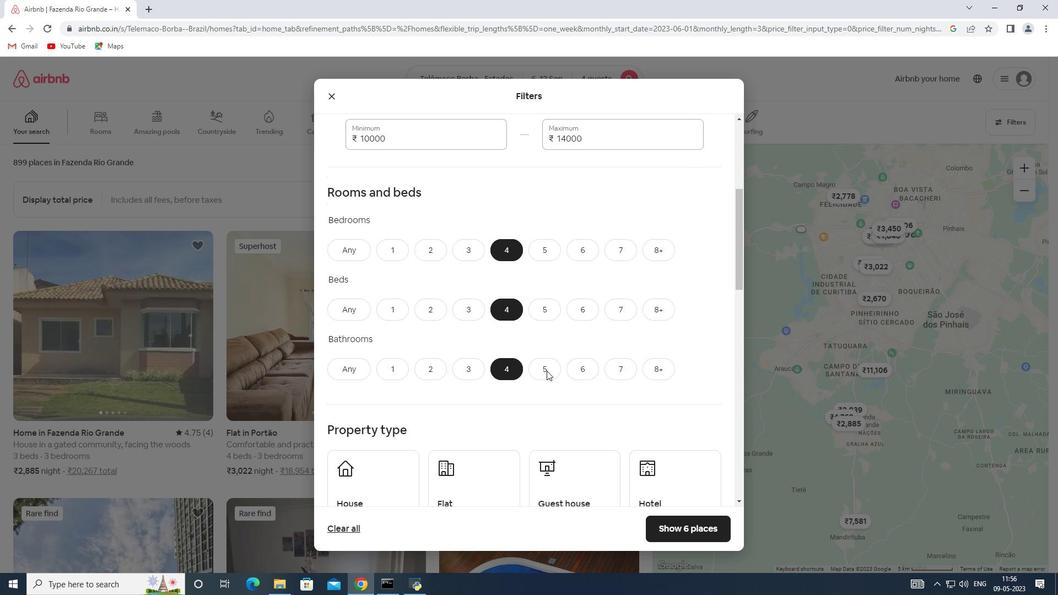 
Action: Mouse scrolled (553, 363) with delta (0, 0)
Screenshot: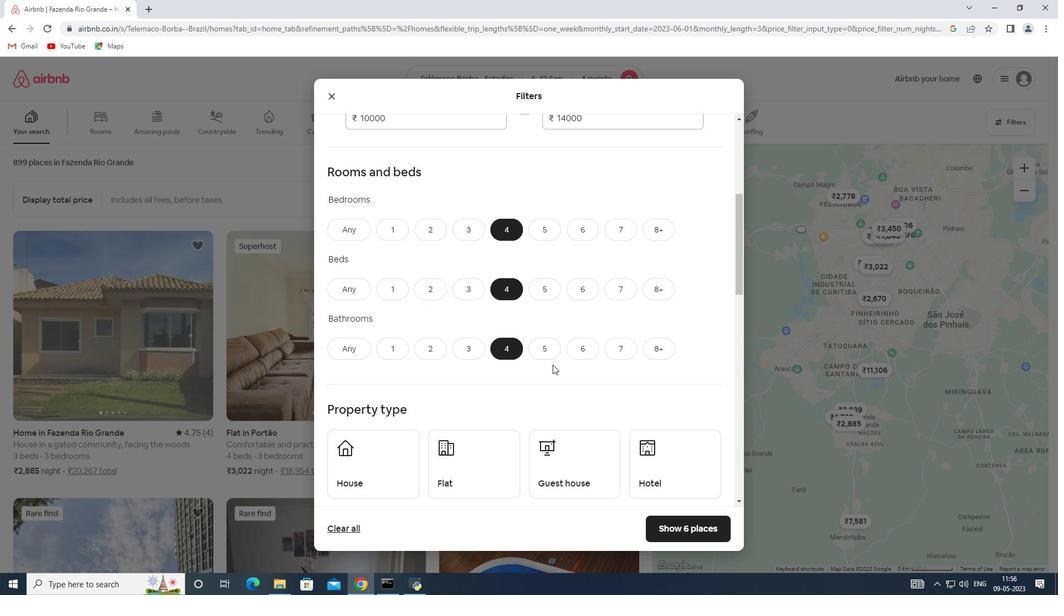 
Action: Mouse scrolled (553, 363) with delta (0, 0)
Screenshot: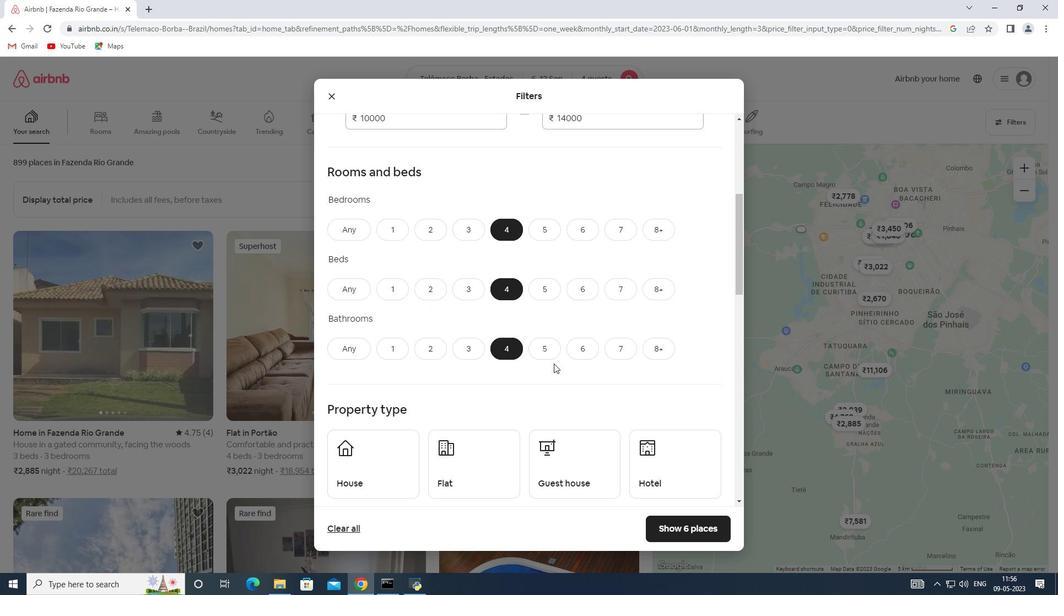 
Action: Mouse scrolled (553, 363) with delta (0, 0)
Screenshot: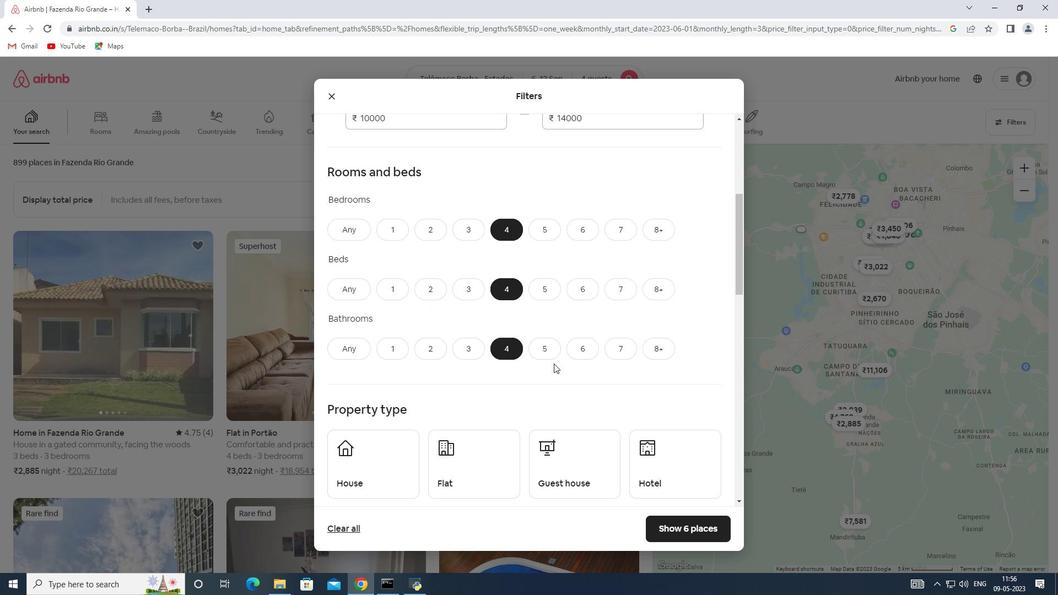 
Action: Mouse moved to (357, 307)
Screenshot: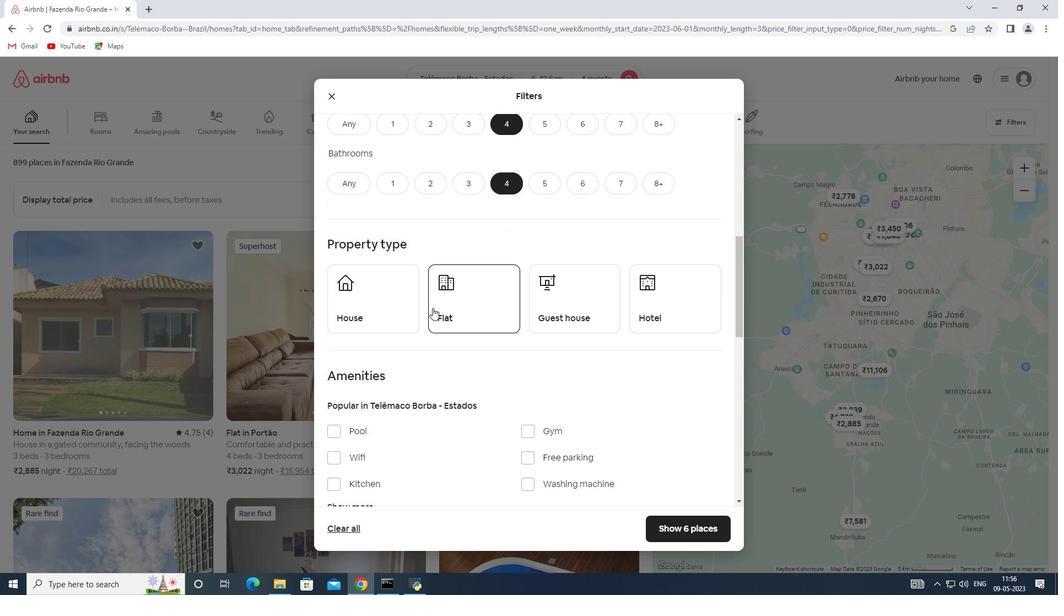 
Action: Mouse pressed left at (357, 307)
Screenshot: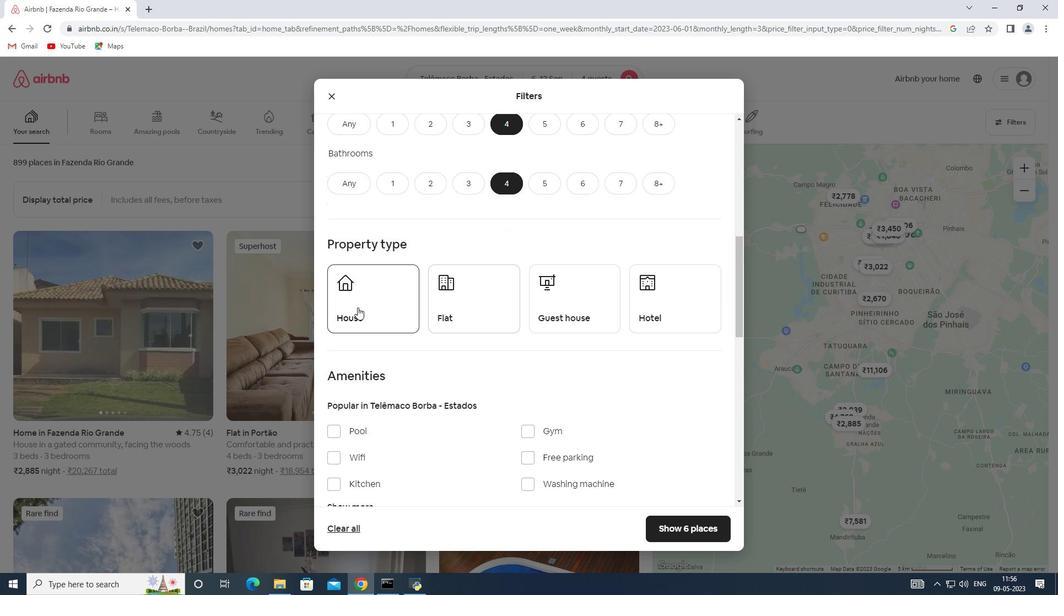 
Action: Mouse moved to (474, 314)
Screenshot: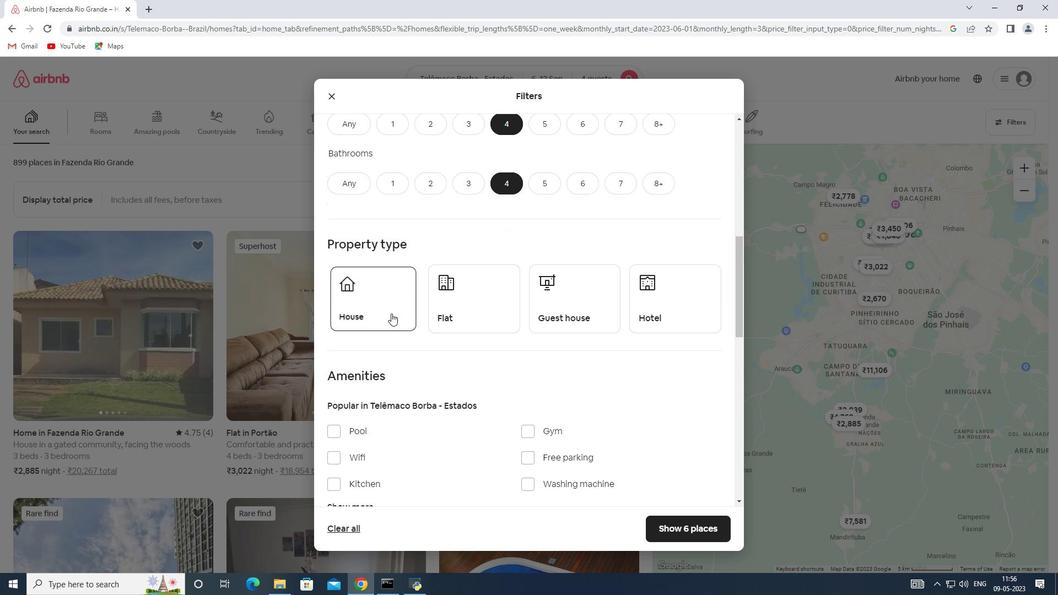 
Action: Mouse pressed left at (474, 314)
Screenshot: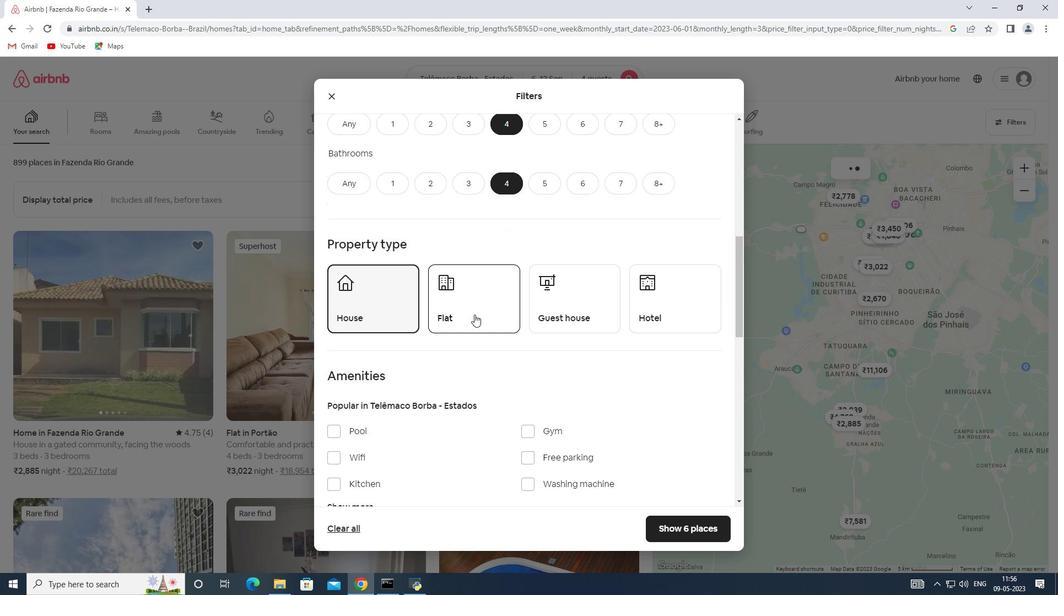 
Action: Mouse moved to (572, 314)
Screenshot: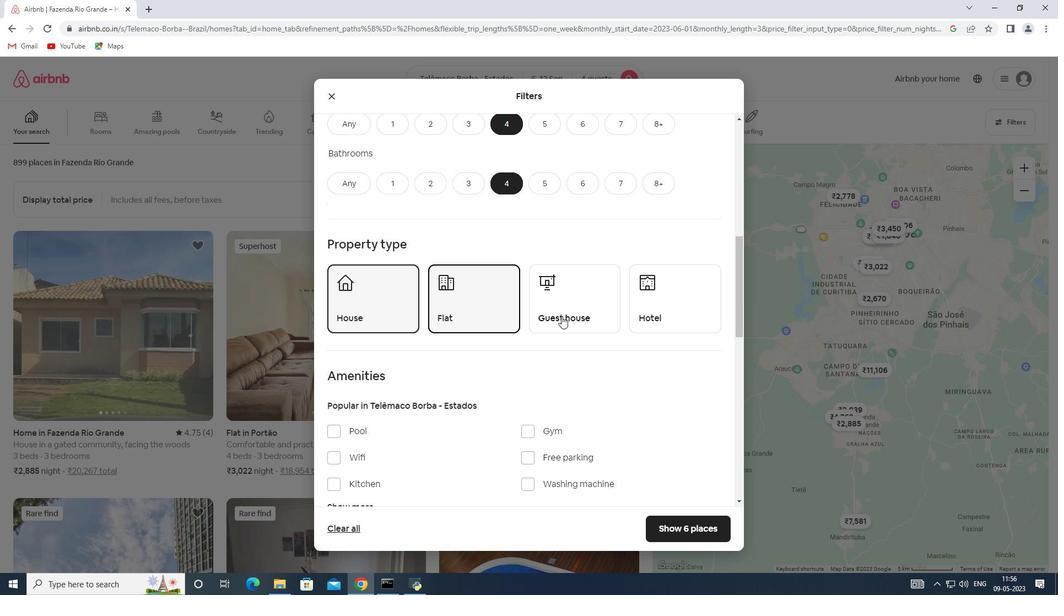 
Action: Mouse pressed left at (572, 314)
Screenshot: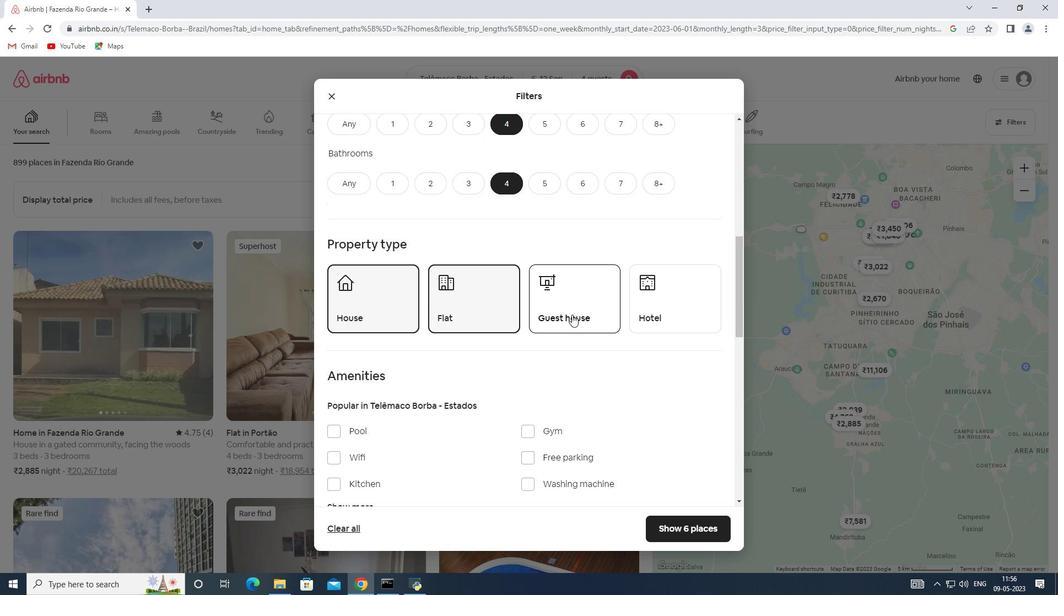 
Action: Mouse scrolled (572, 314) with delta (0, 0)
Screenshot: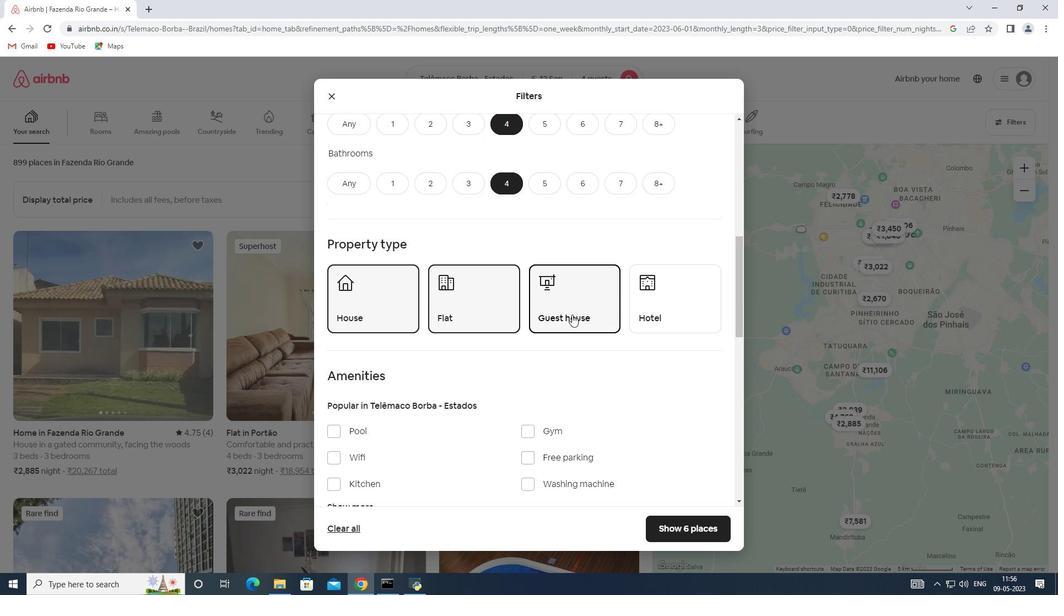
Action: Mouse scrolled (572, 314) with delta (0, 0)
Screenshot: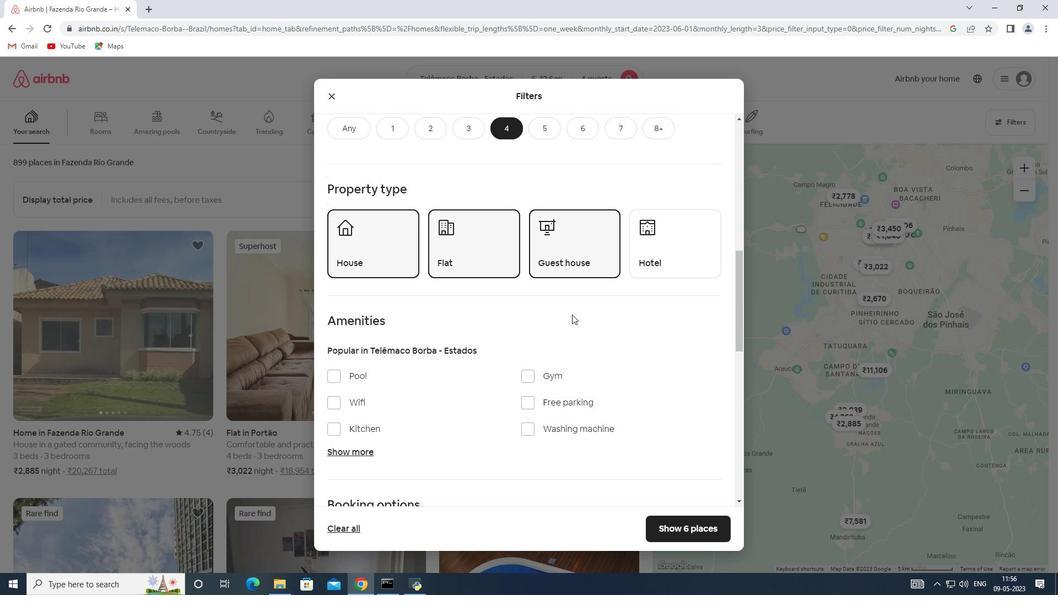 
Action: Mouse scrolled (572, 314) with delta (0, 0)
Screenshot: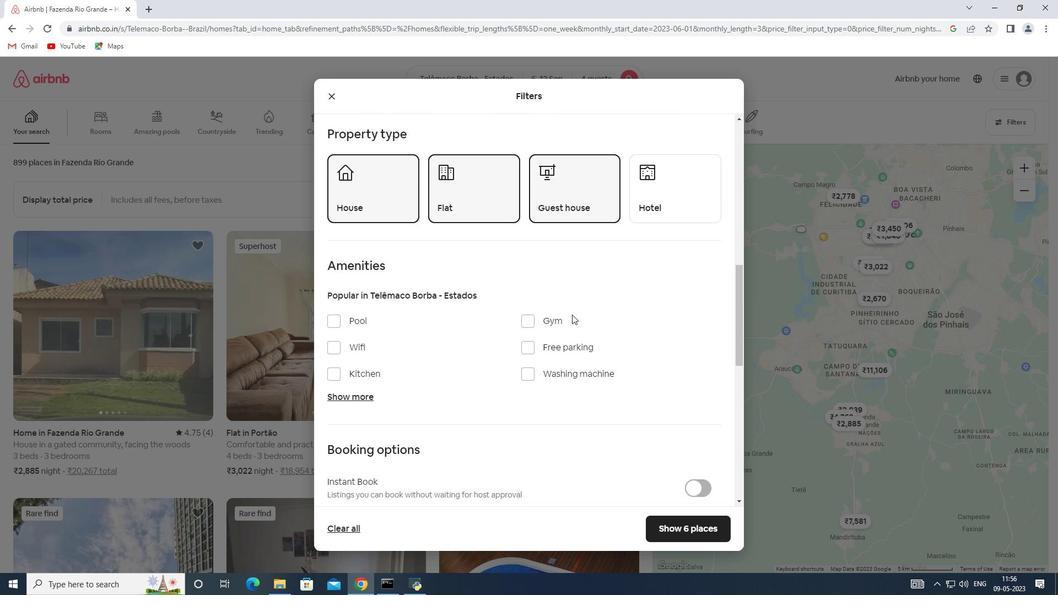 
Action: Mouse moved to (342, 291)
Screenshot: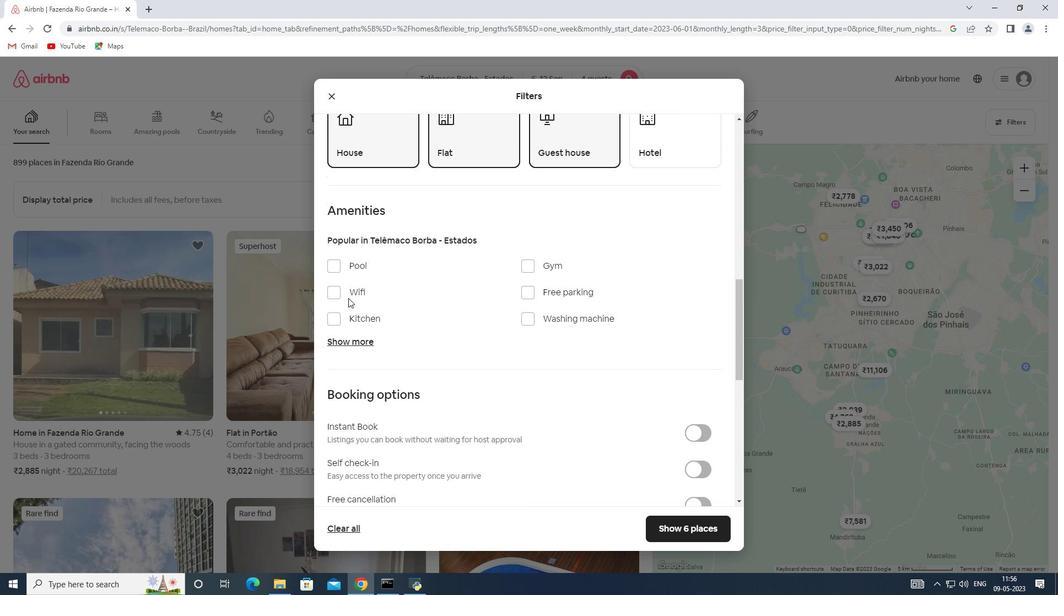 
Action: Mouse pressed left at (342, 291)
Screenshot: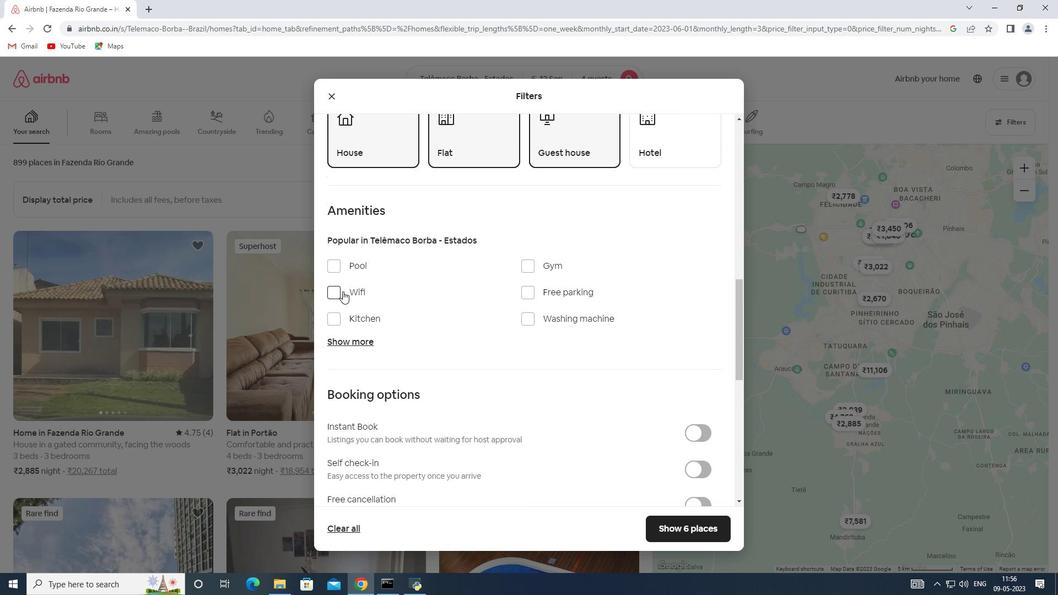
Action: Mouse moved to (358, 338)
Screenshot: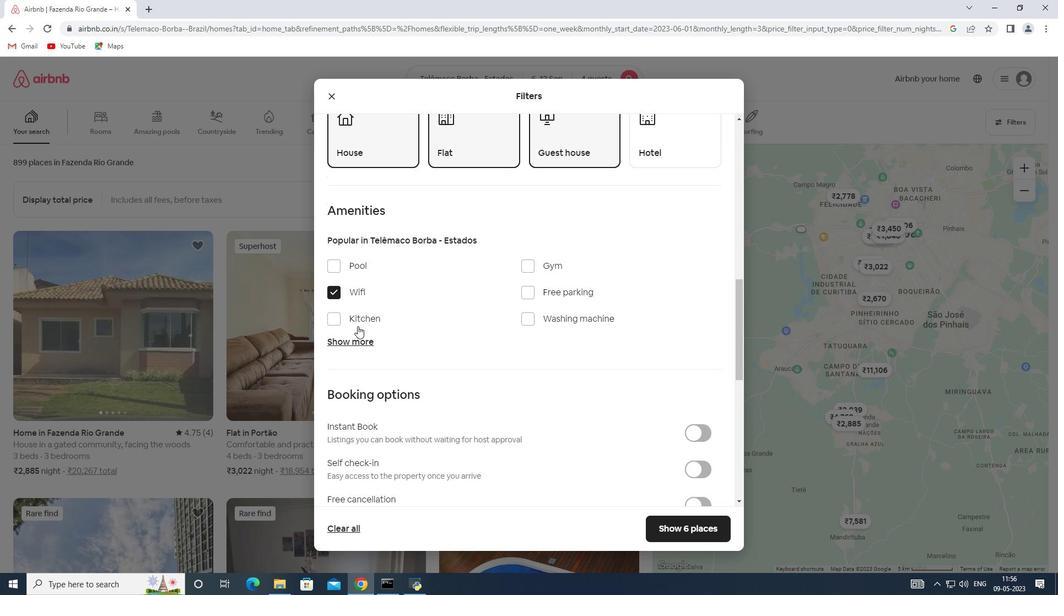 
Action: Mouse pressed left at (358, 338)
Screenshot: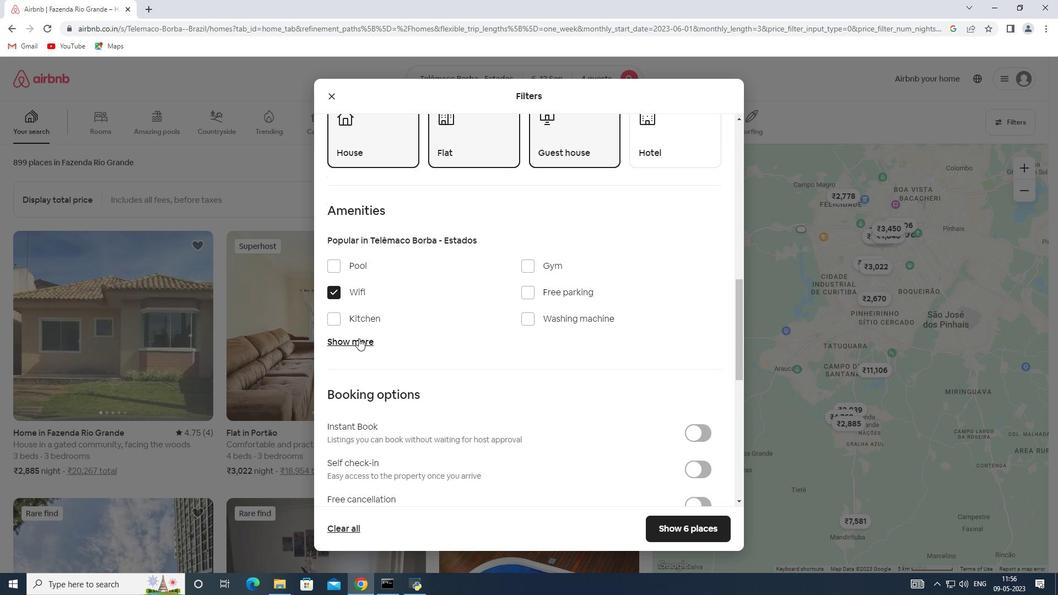 
Action: Mouse moved to (329, 434)
Screenshot: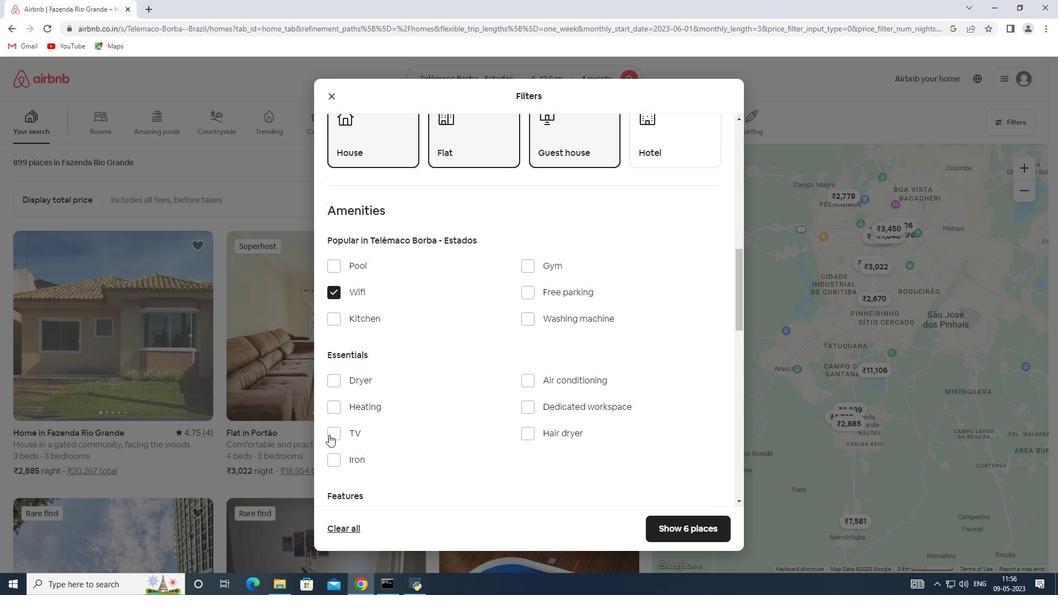 
Action: Mouse pressed left at (329, 434)
Screenshot: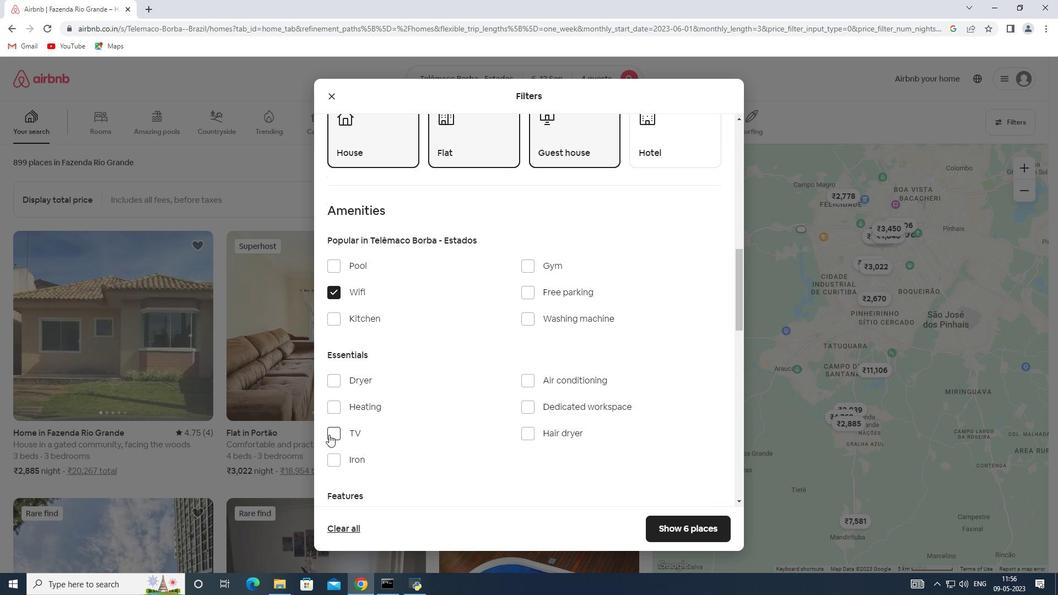 
Action: Mouse moved to (523, 295)
Screenshot: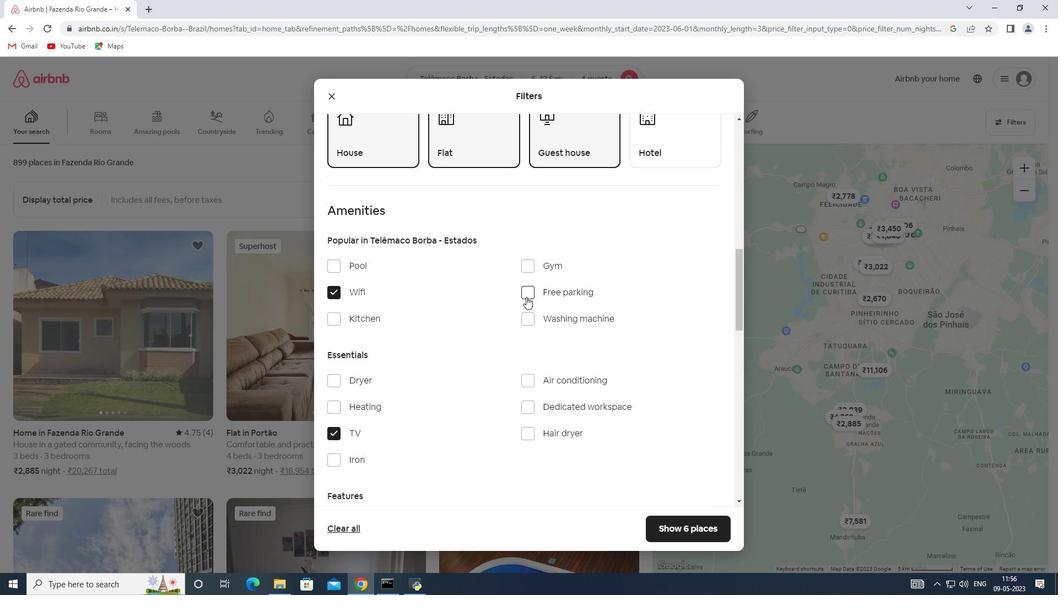 
Action: Mouse pressed left at (523, 295)
Screenshot: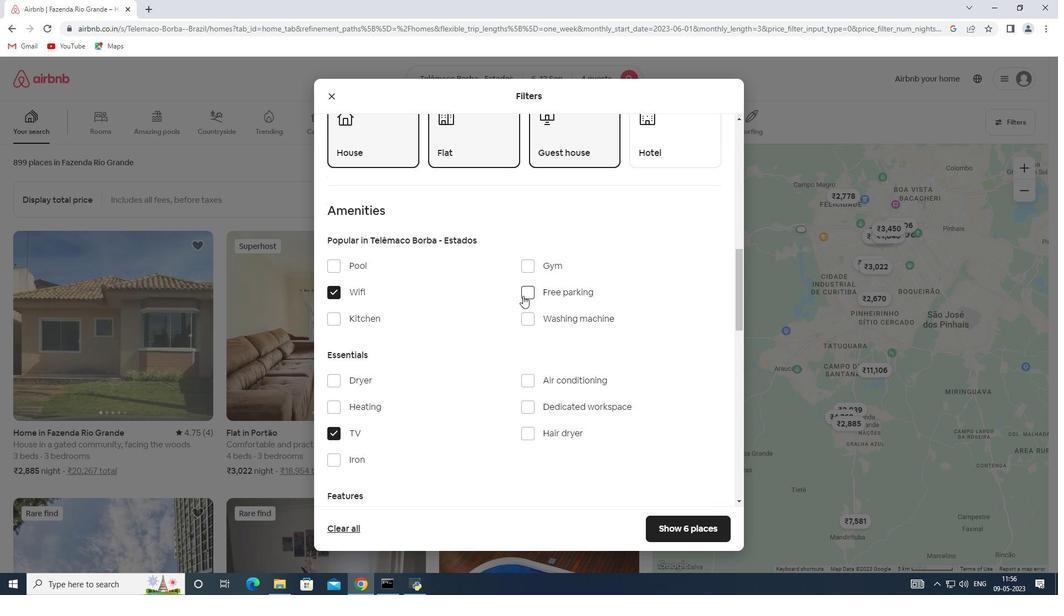 
Action: Mouse moved to (530, 260)
Screenshot: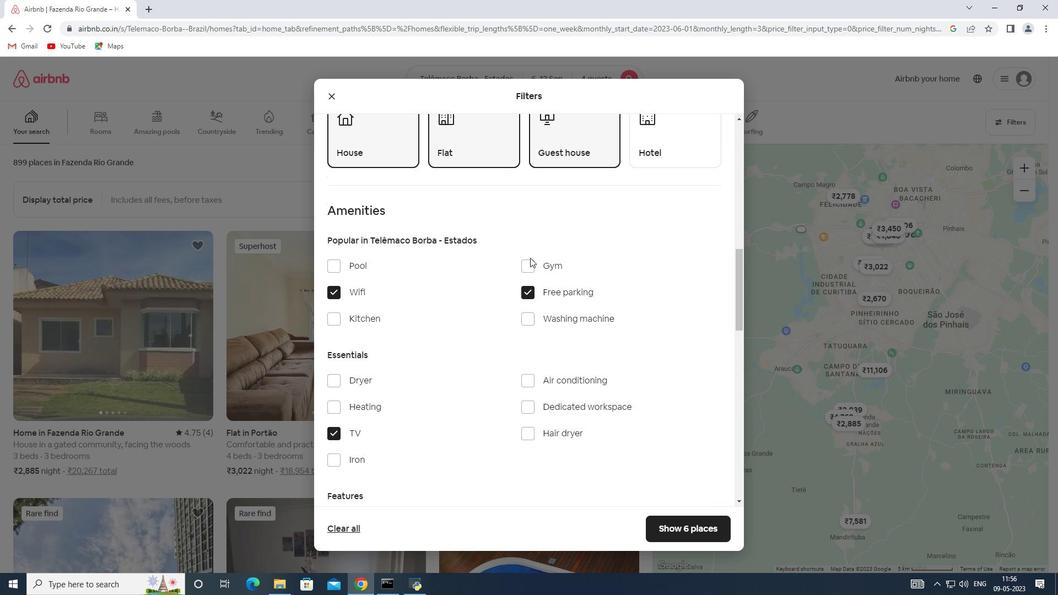 
Action: Mouse pressed left at (530, 260)
Screenshot: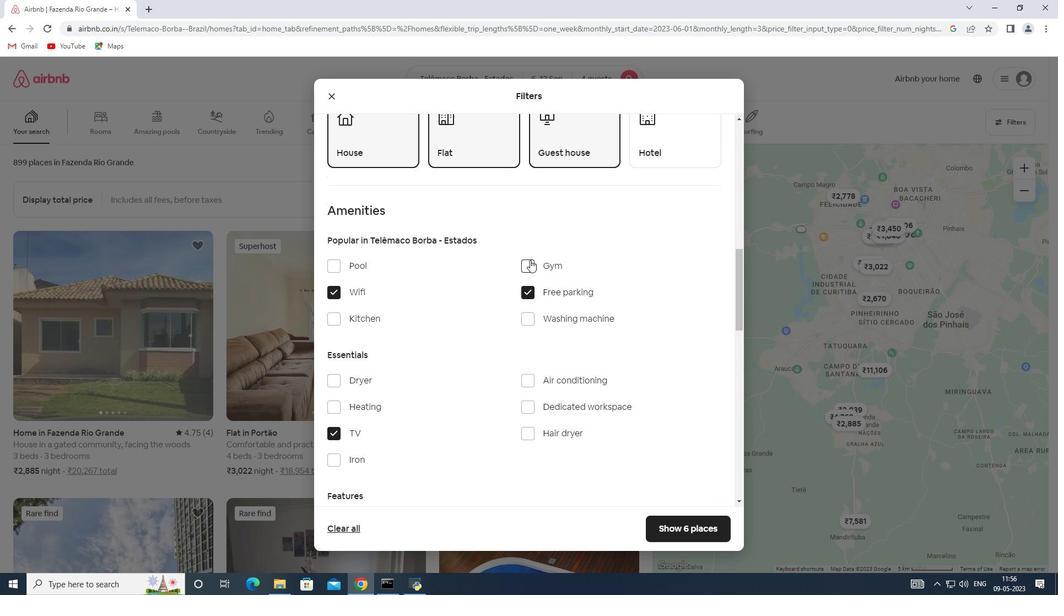 
Action: Mouse scrolled (530, 259) with delta (0, 0)
Screenshot: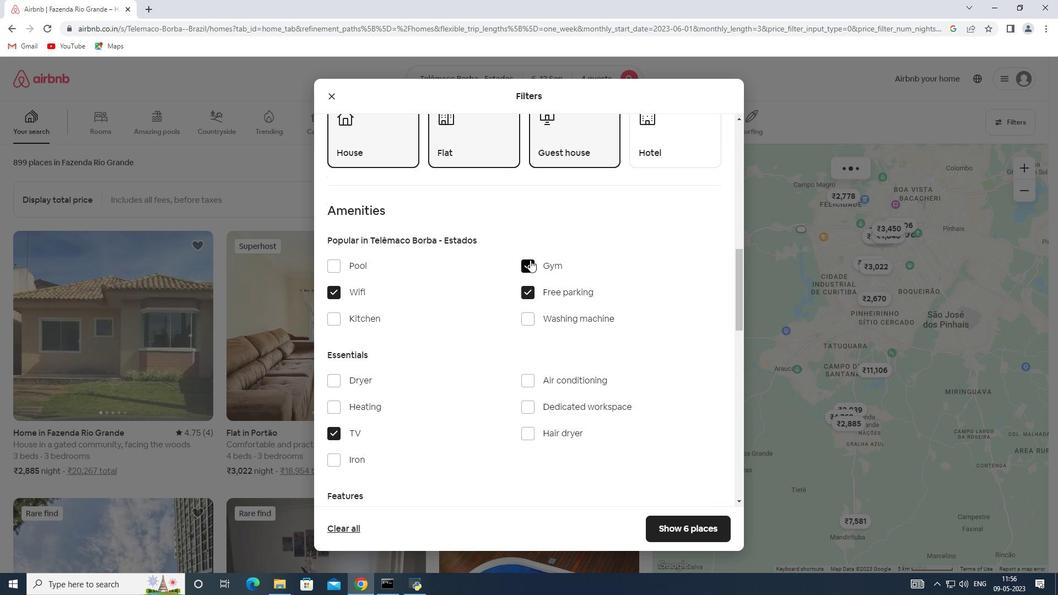 
Action: Mouse scrolled (530, 259) with delta (0, 0)
Screenshot: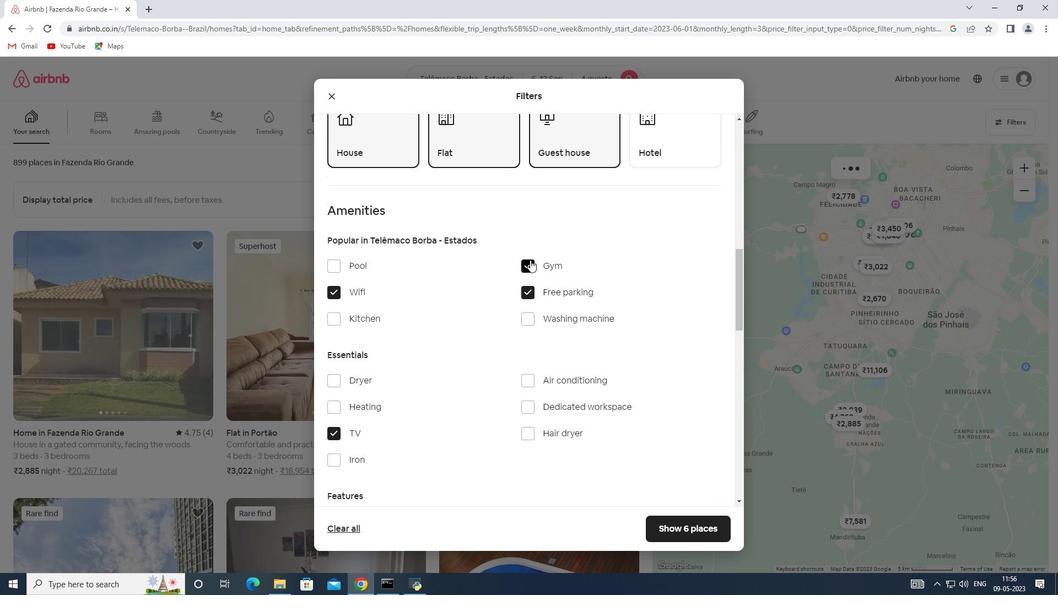 
Action: Mouse scrolled (530, 259) with delta (0, 0)
Screenshot: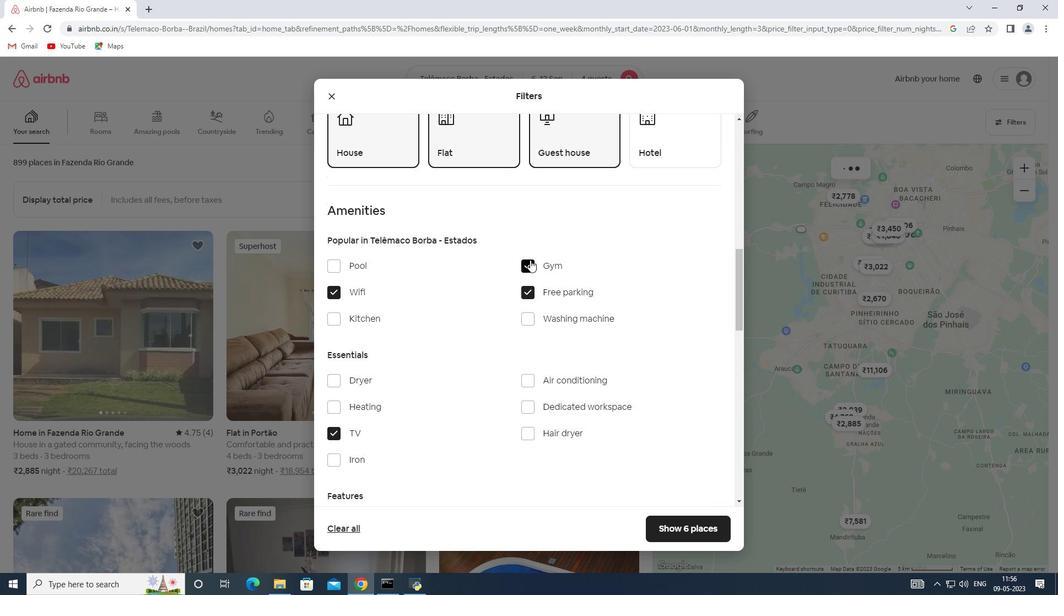 
Action: Mouse scrolled (530, 259) with delta (0, 0)
Screenshot: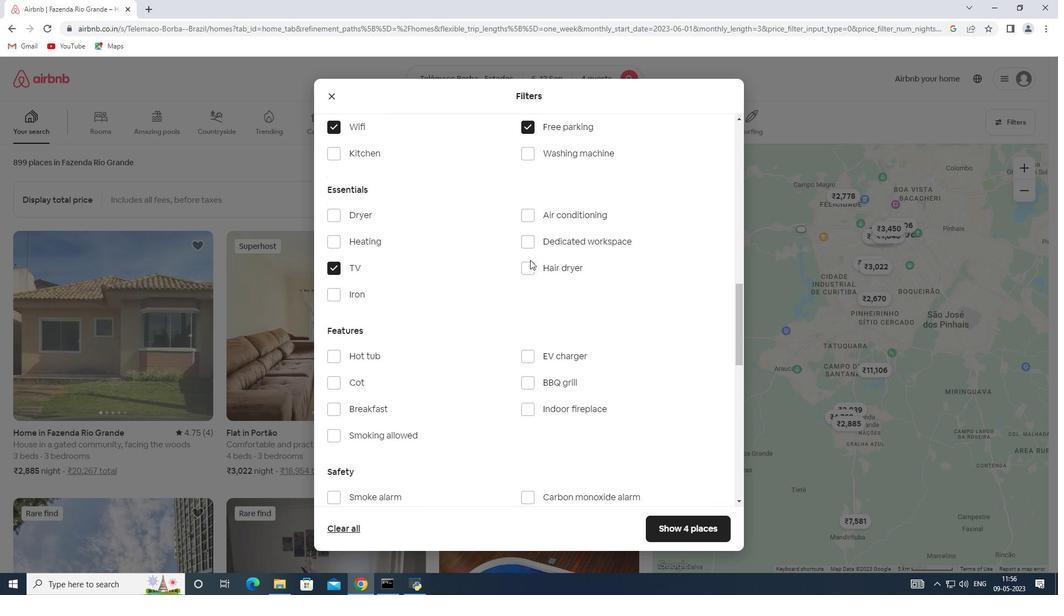 
Action: Mouse moved to (364, 351)
Screenshot: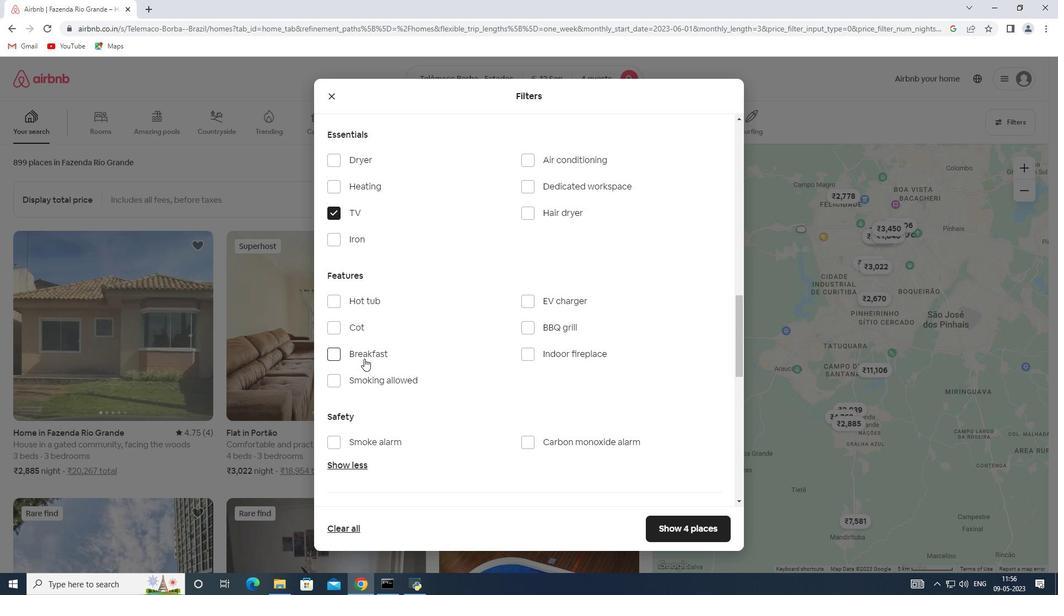 
Action: Mouse pressed left at (364, 351)
Screenshot: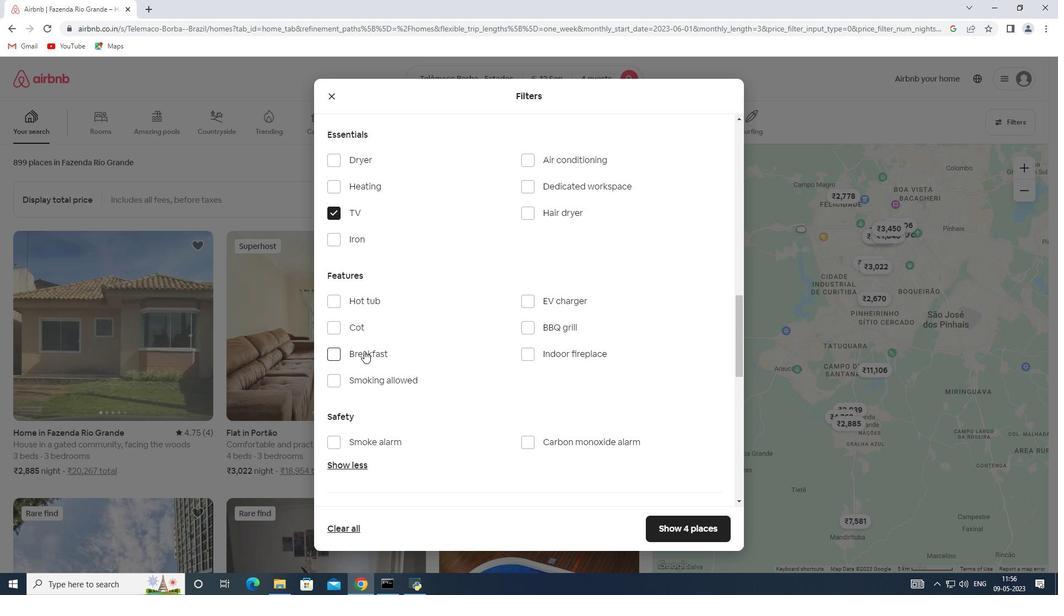 
Action: Mouse moved to (572, 334)
Screenshot: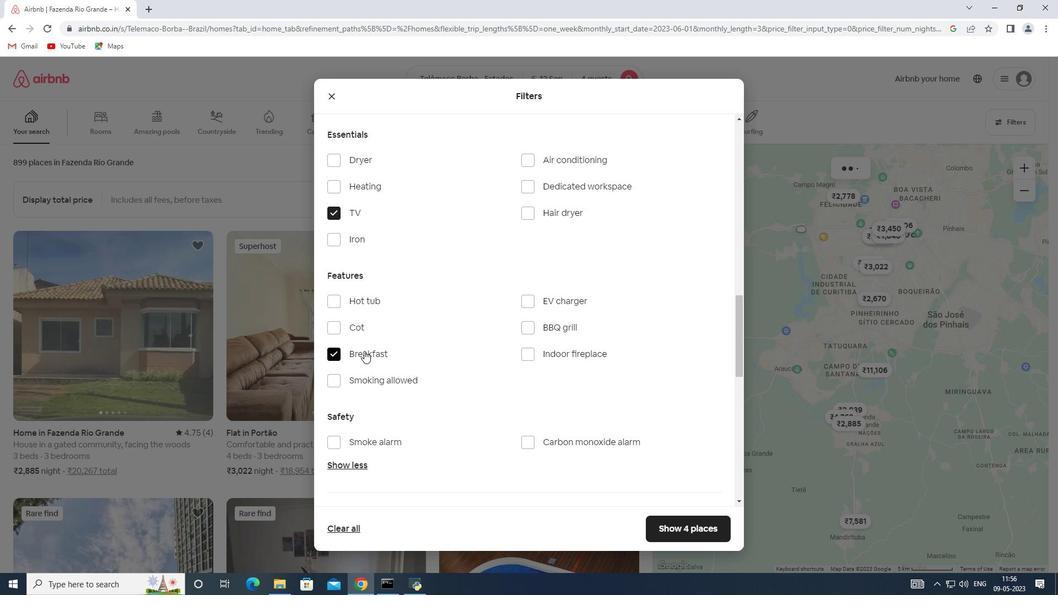 
Action: Mouse scrolled (572, 333) with delta (0, 0)
Screenshot: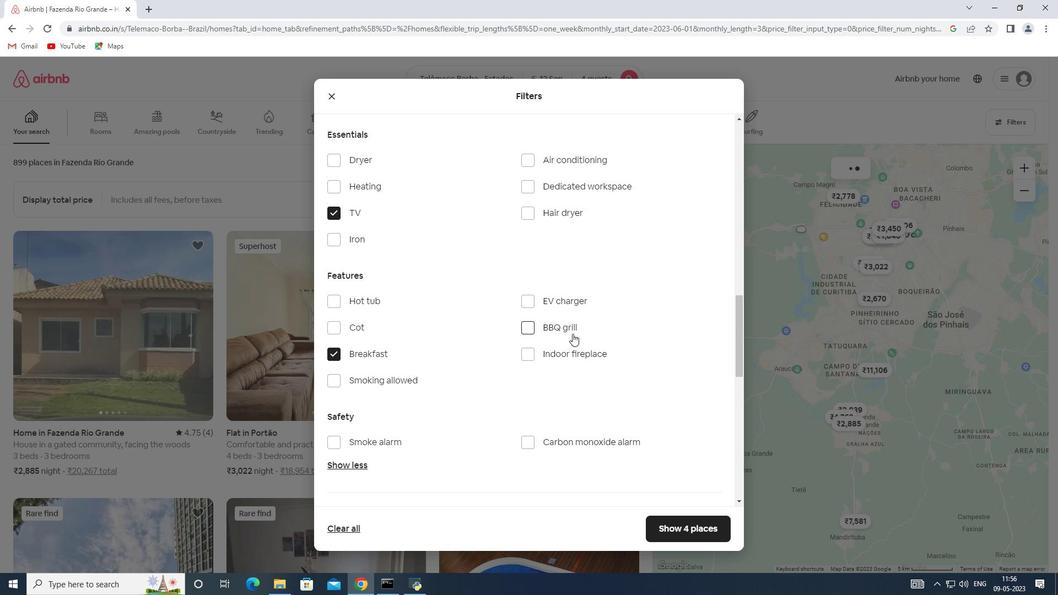 
Action: Mouse scrolled (572, 333) with delta (0, 0)
Screenshot: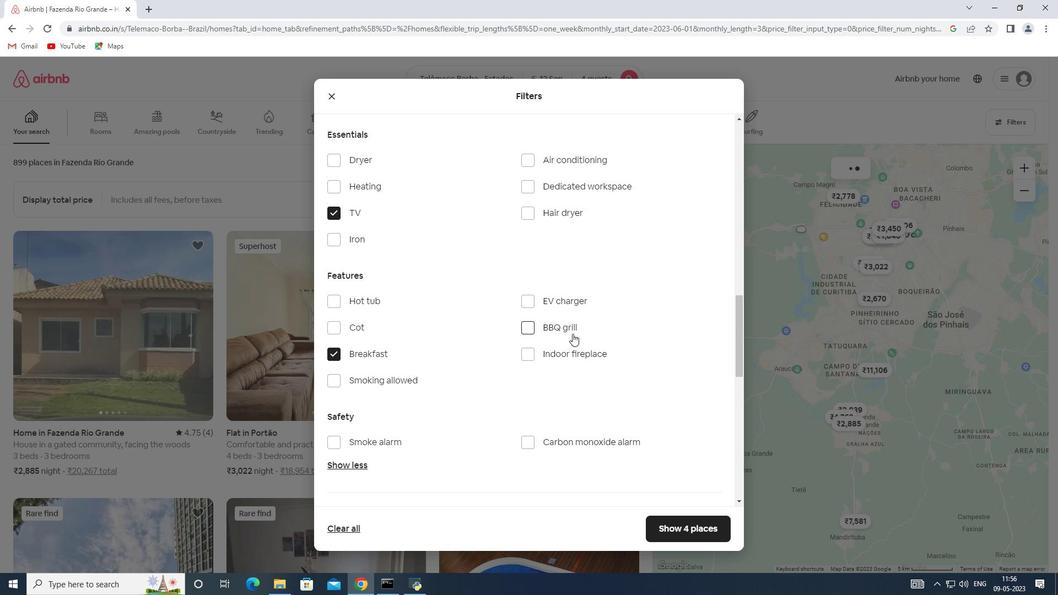 
Action: Mouse scrolled (572, 333) with delta (0, 0)
Screenshot: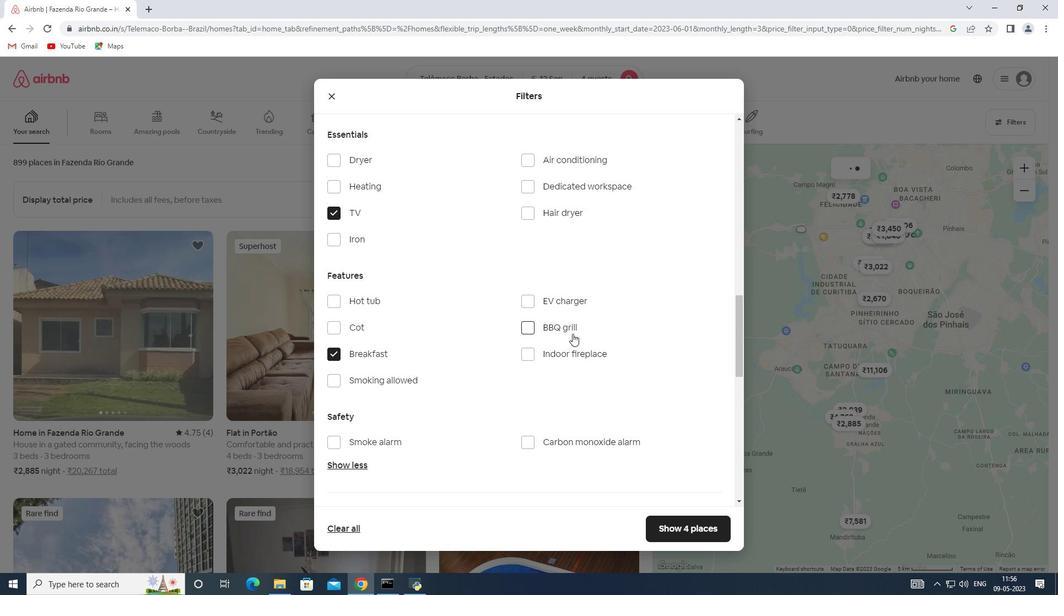 
Action: Mouse scrolled (572, 333) with delta (0, 0)
Screenshot: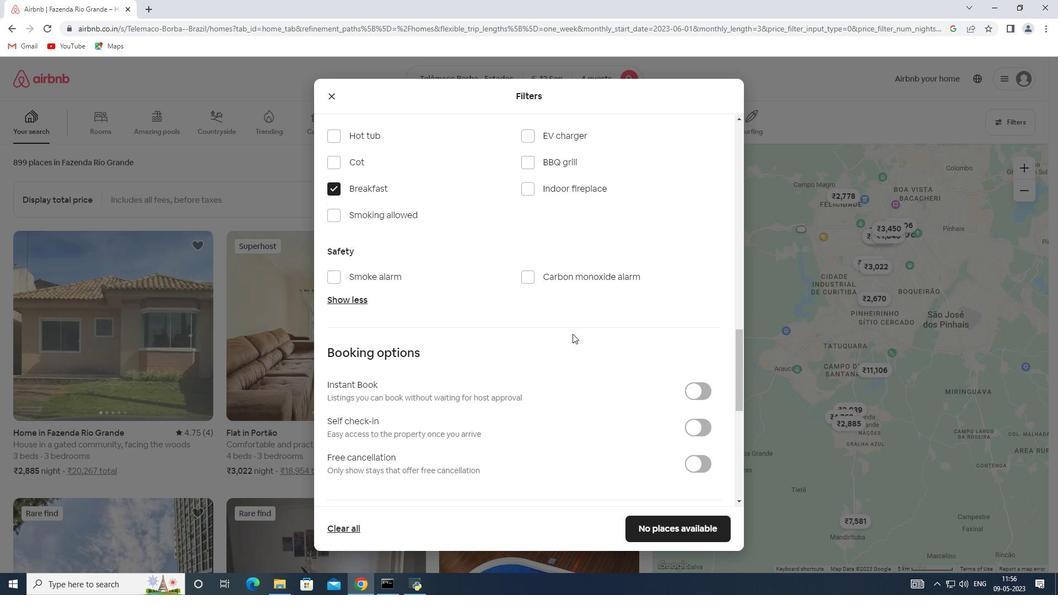 
Action: Mouse scrolled (572, 333) with delta (0, 0)
Screenshot: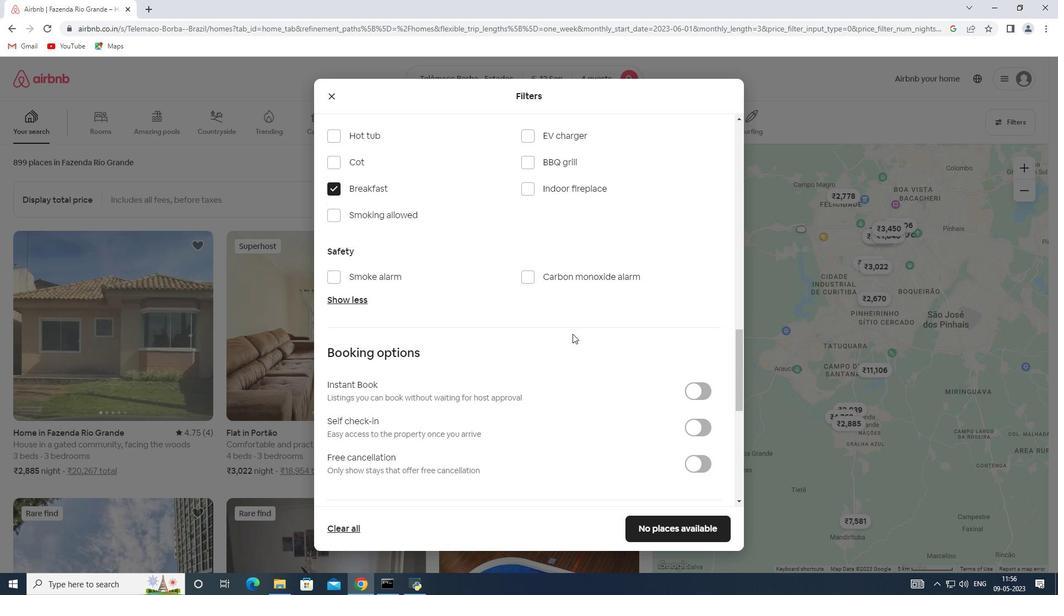 
Action: Mouse moved to (704, 320)
Screenshot: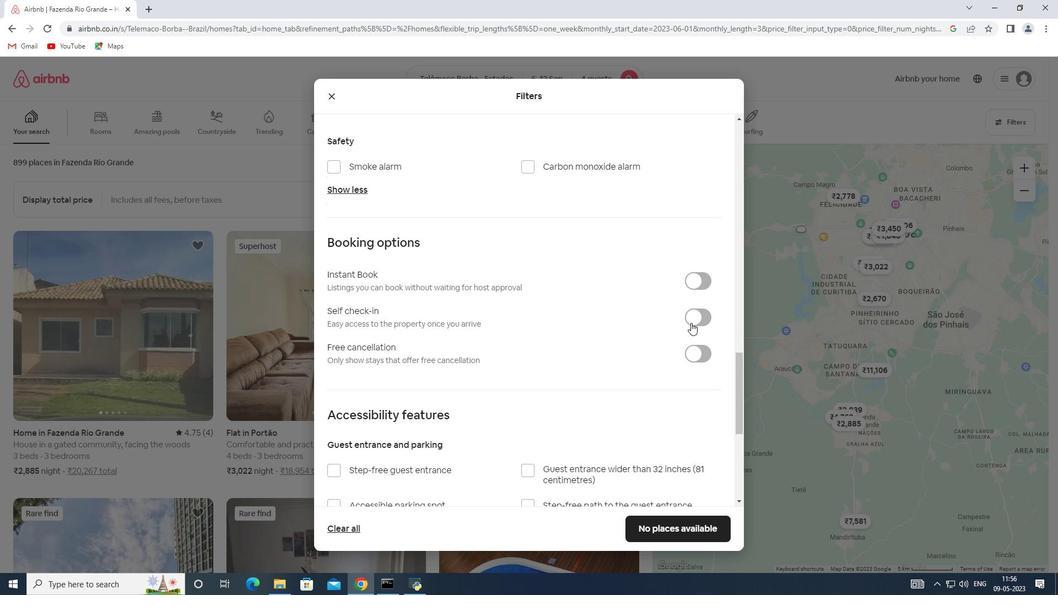
Action: Mouse pressed left at (704, 320)
Screenshot: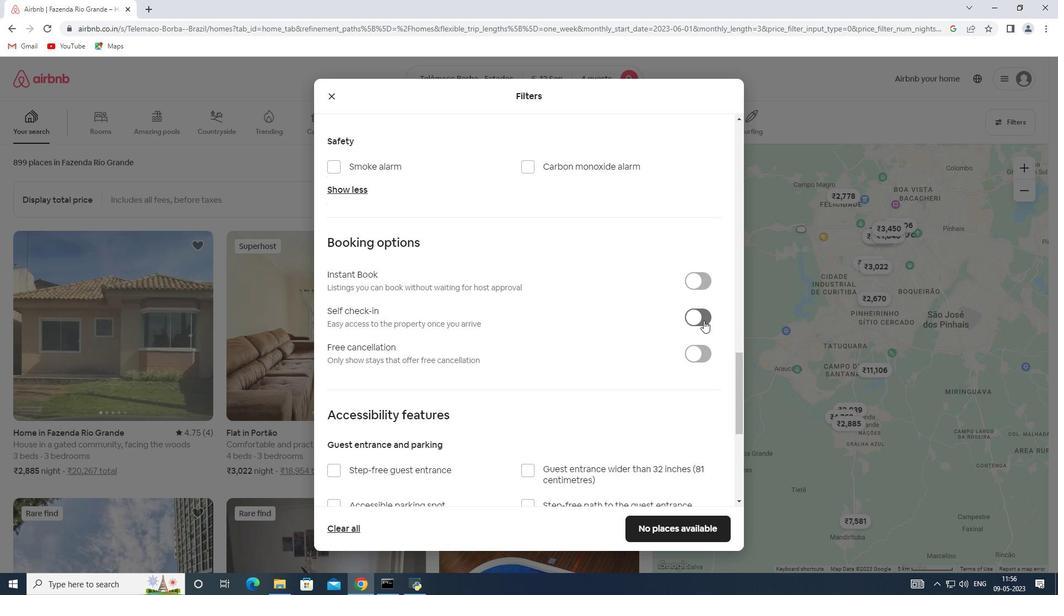 
Action: Mouse moved to (492, 330)
Screenshot: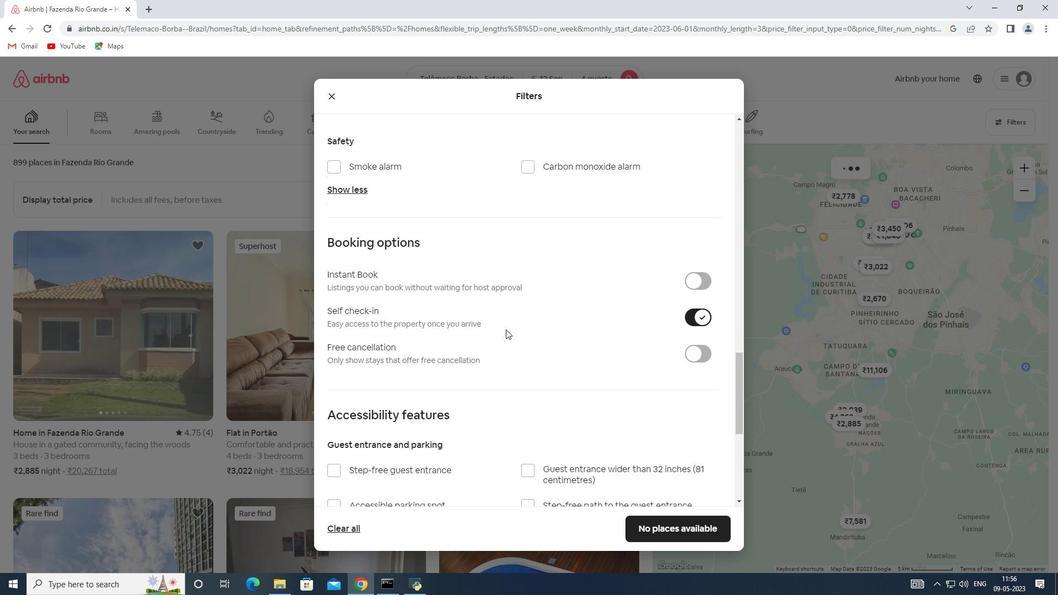 
Action: Mouse scrolled (492, 330) with delta (0, 0)
Screenshot: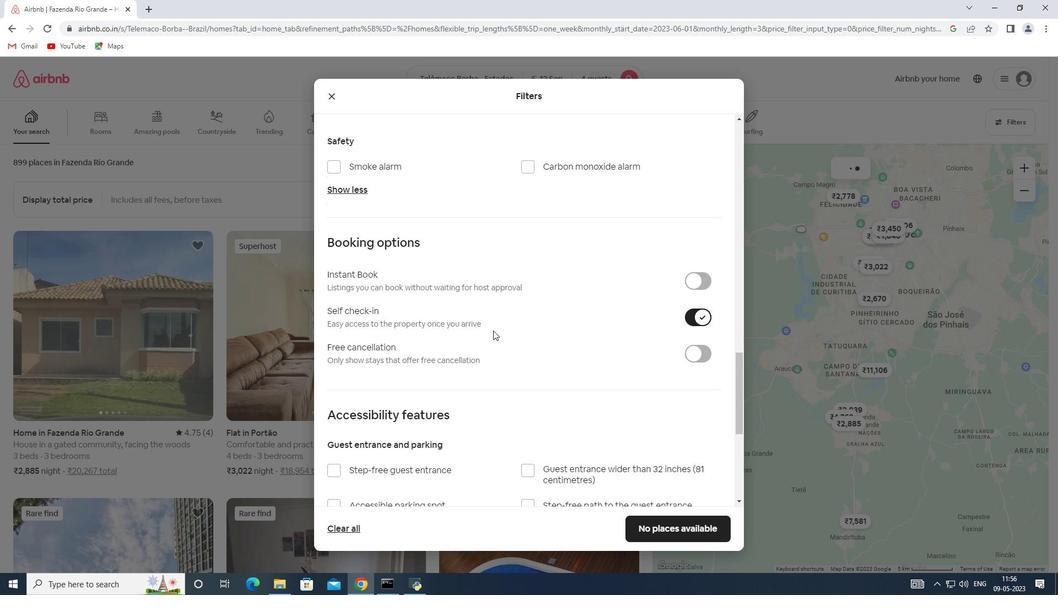 
Action: Mouse scrolled (492, 330) with delta (0, 0)
Screenshot: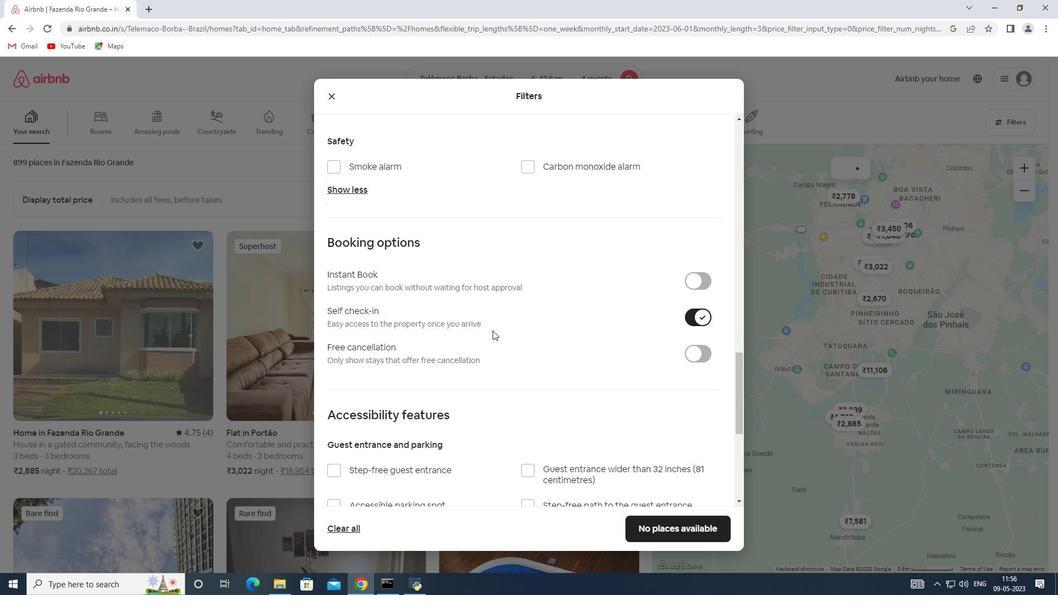 
Action: Mouse scrolled (492, 330) with delta (0, 0)
Screenshot: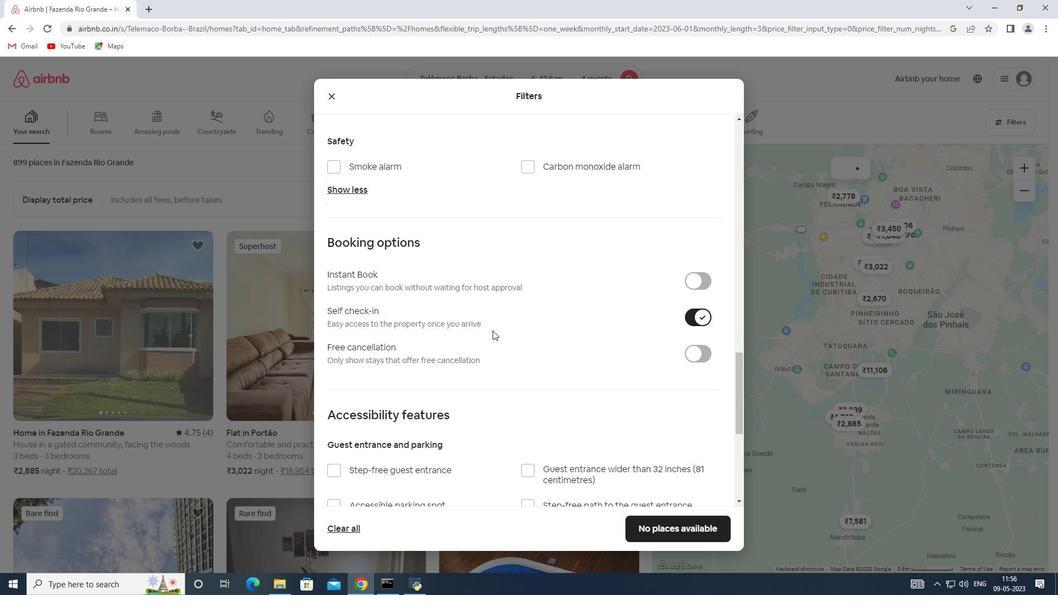 
Action: Mouse scrolled (492, 330) with delta (0, 0)
Screenshot: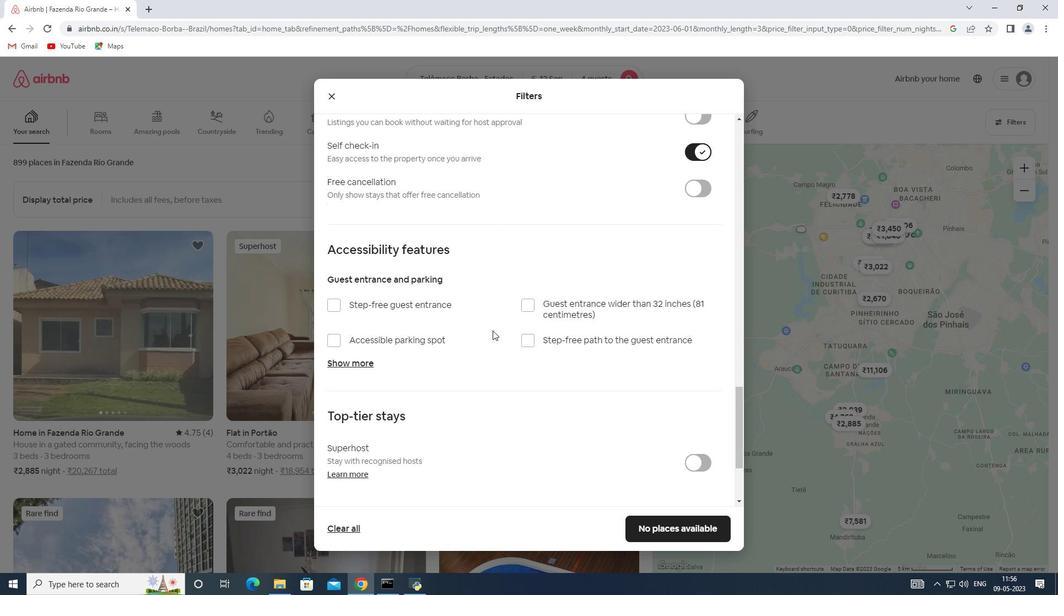 
Action: Mouse scrolled (492, 330) with delta (0, 0)
Screenshot: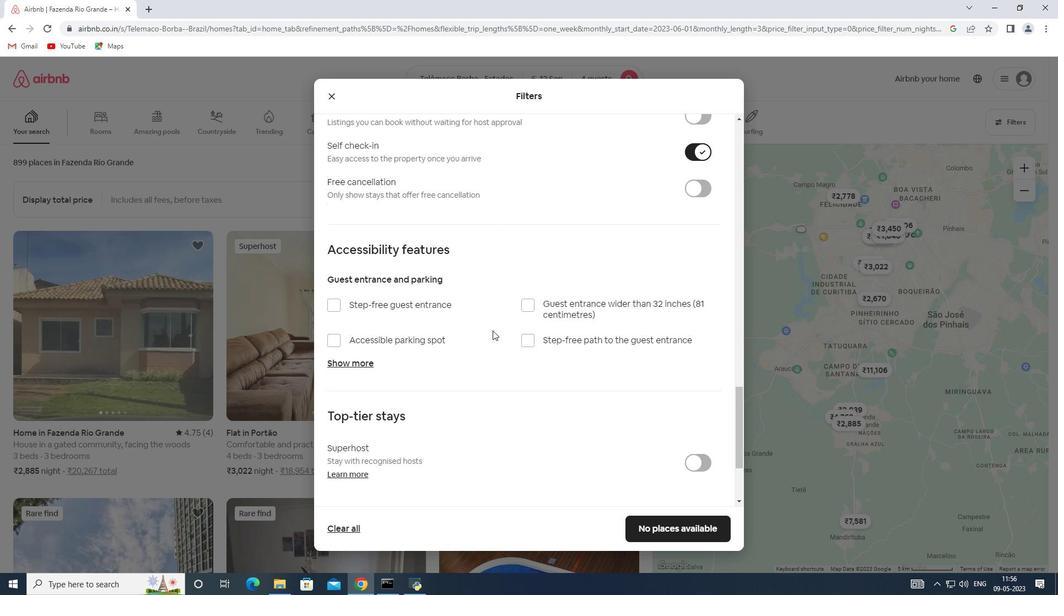 
Action: Mouse scrolled (492, 330) with delta (0, 0)
Screenshot: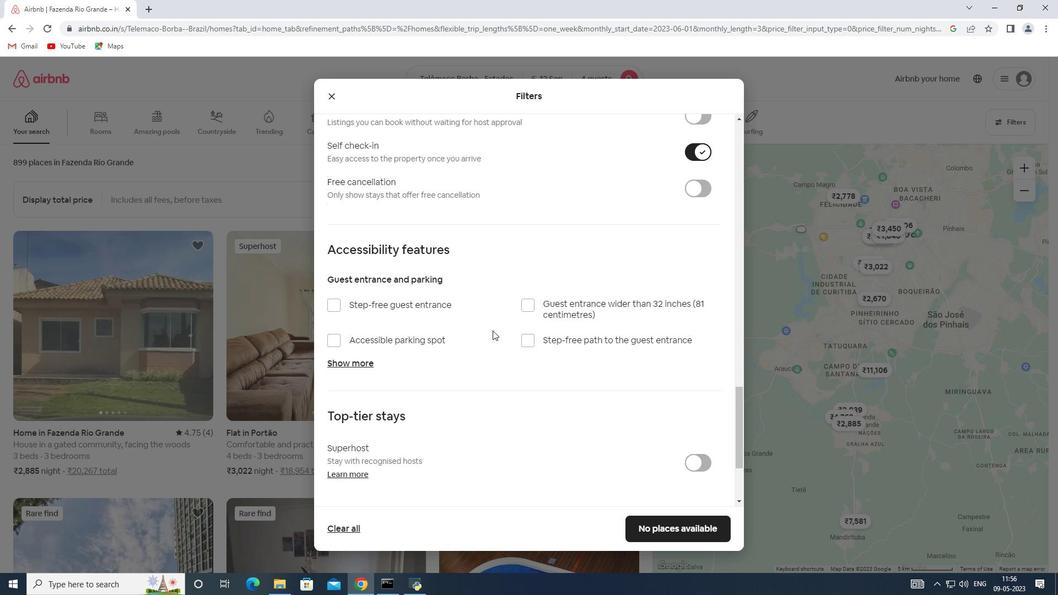 
Action: Mouse scrolled (492, 330) with delta (0, 0)
Screenshot: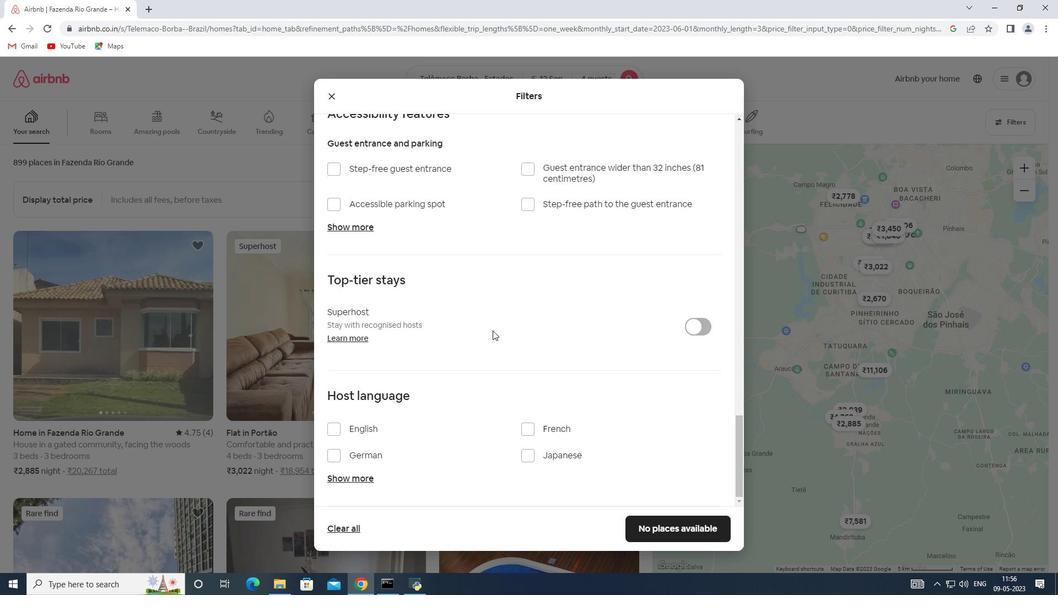 
Action: Mouse scrolled (492, 330) with delta (0, 0)
Screenshot: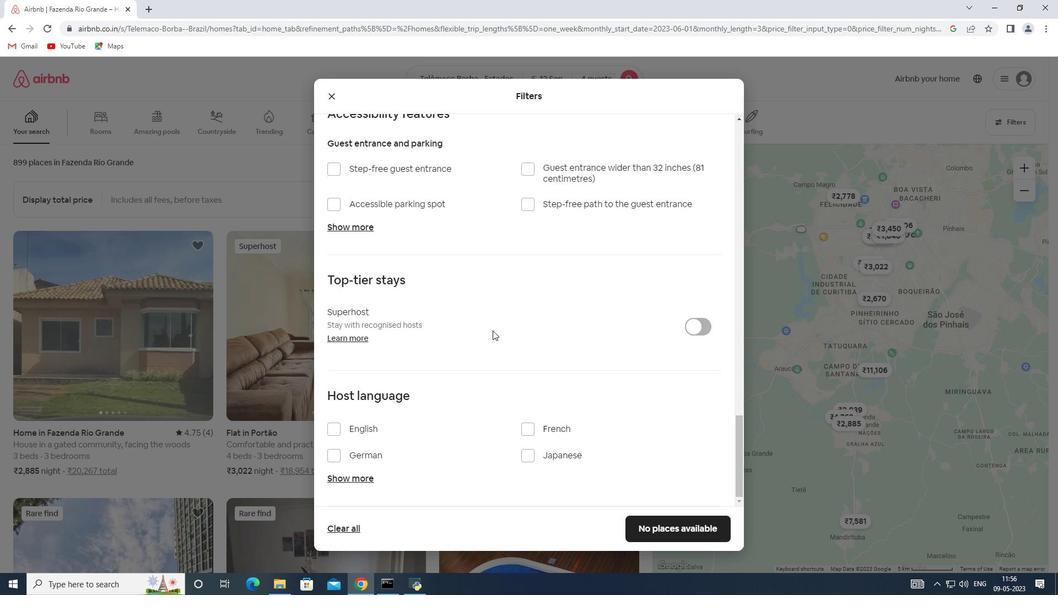 
Action: Mouse scrolled (492, 330) with delta (0, 0)
Screenshot: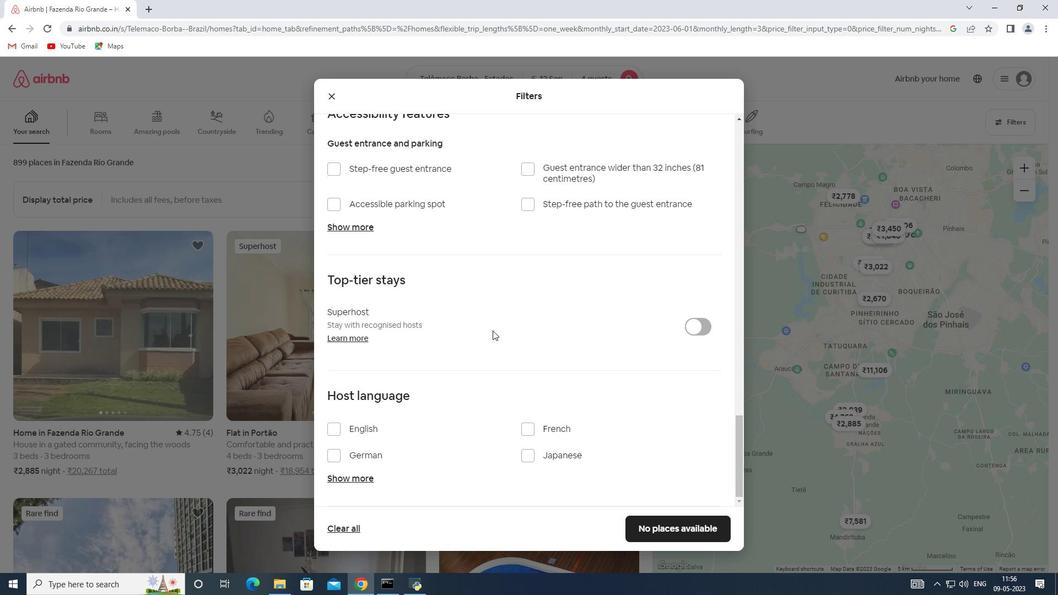 
Action: Mouse moved to (336, 427)
Screenshot: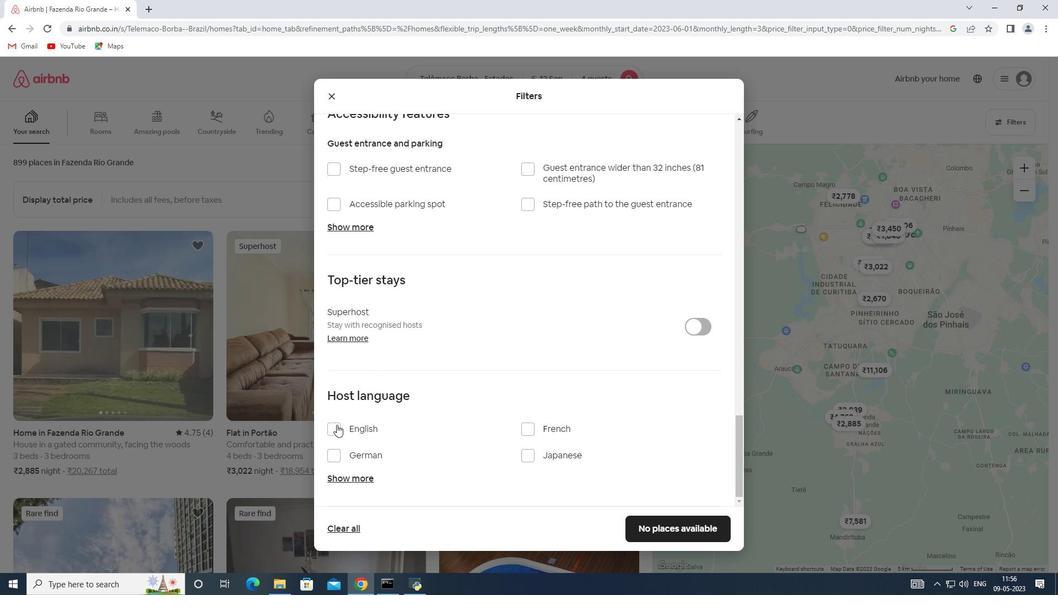 
Action: Mouse pressed left at (336, 427)
Screenshot: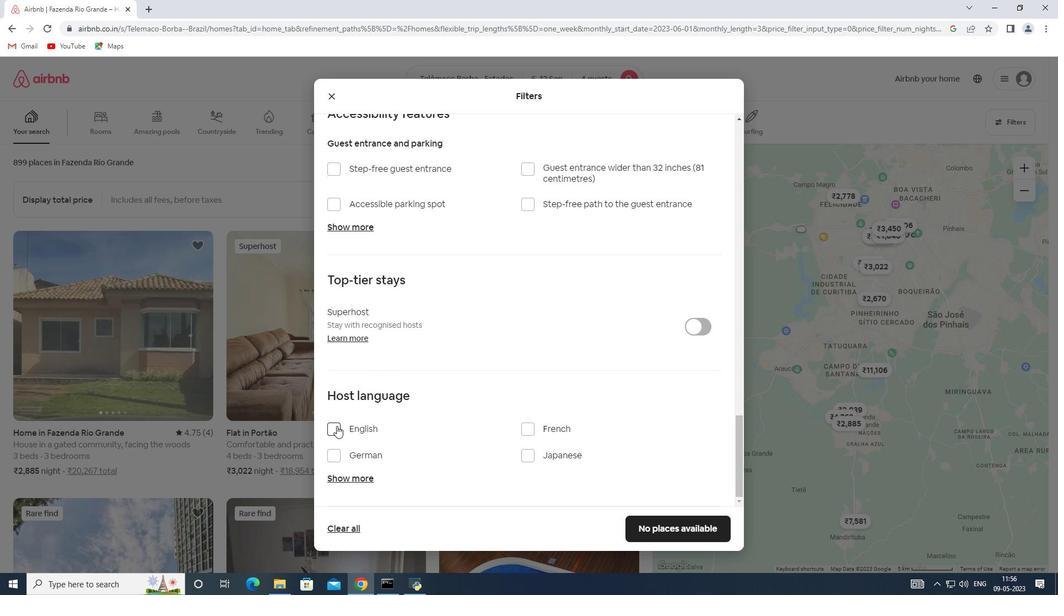 
Action: Mouse moved to (638, 526)
Screenshot: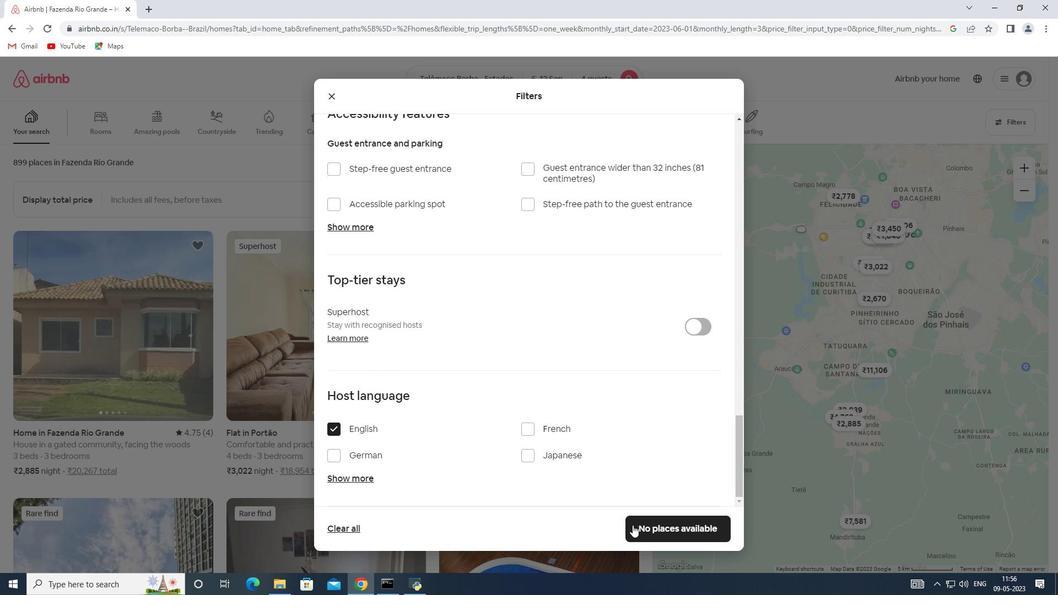 
Action: Mouse pressed left at (638, 526)
Screenshot: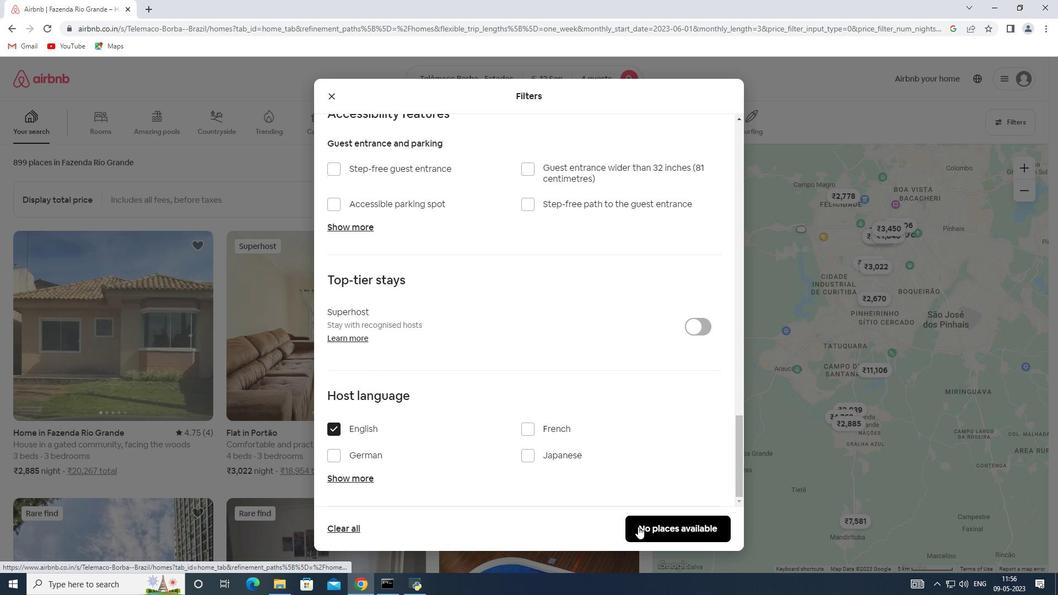 
Action: Mouse moved to (589, 421)
Screenshot: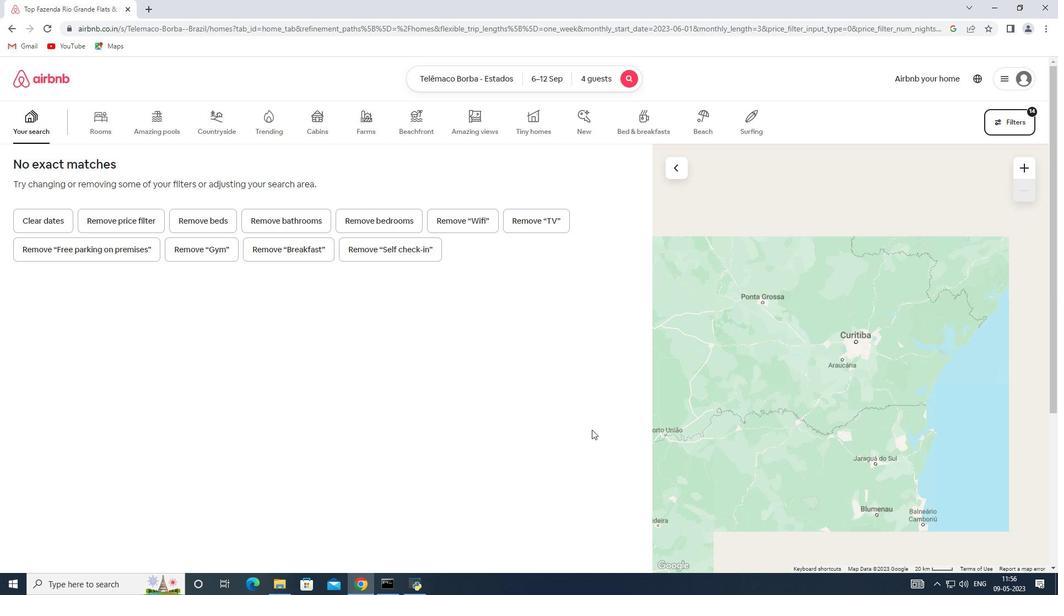 
